 Task: Forward email with the signature Harold Hernandez with the subject Cancellation of an order from softage.8@softage.net to softage.1@softage.net and softage.2@softage.net with BCC to softage.3@softage.net with the message Could you please provide a breakdown of the project issues log?
Action: Mouse moved to (1093, 170)
Screenshot: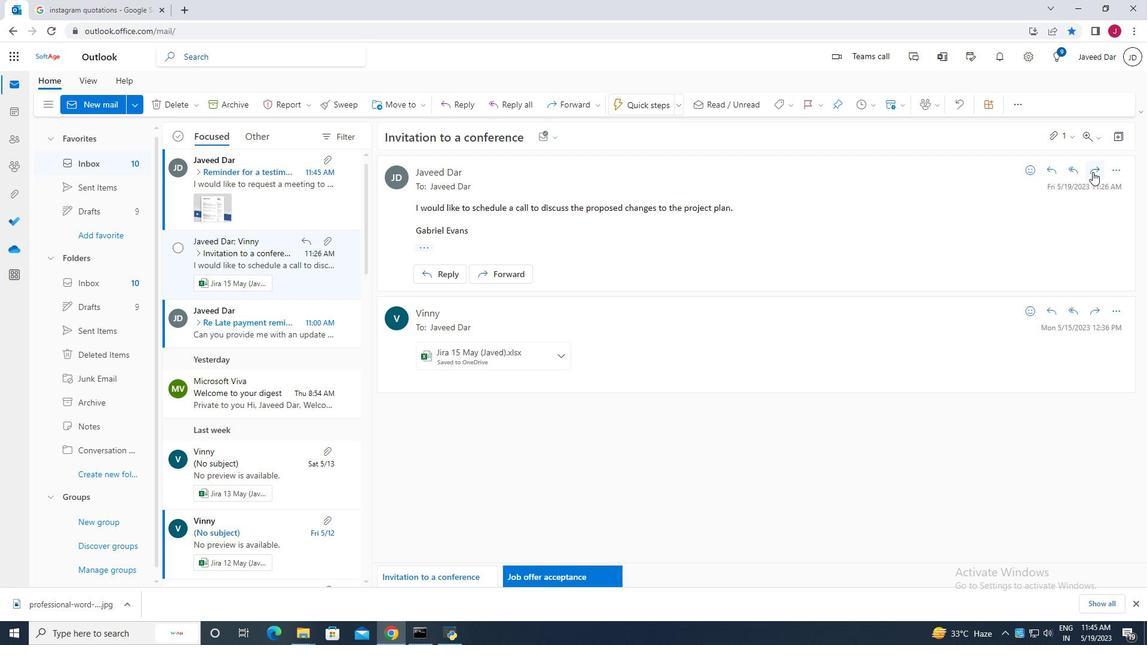 
Action: Mouse pressed left at (1093, 170)
Screenshot: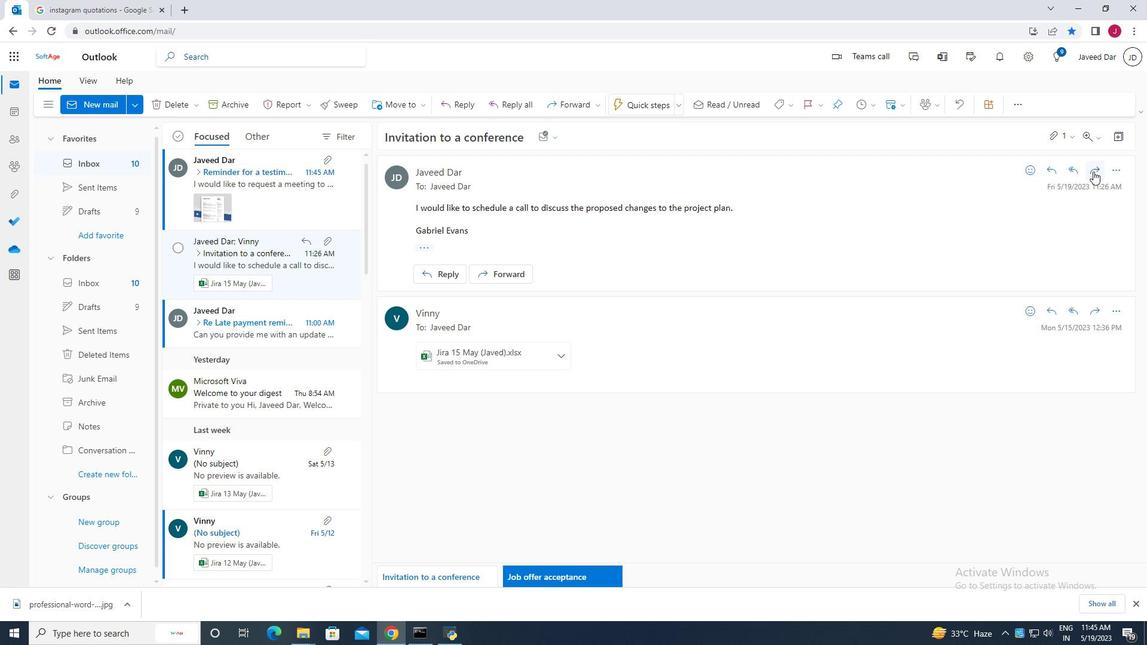
Action: Mouse moved to (1114, 142)
Screenshot: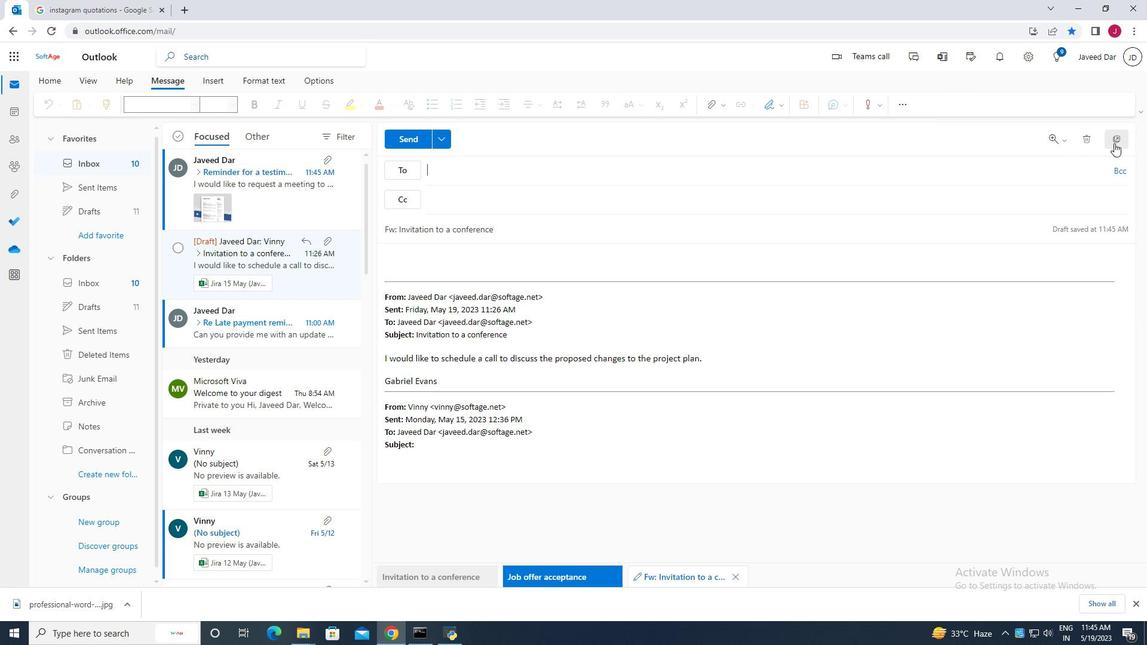 
Action: Mouse pressed left at (1114, 142)
Screenshot: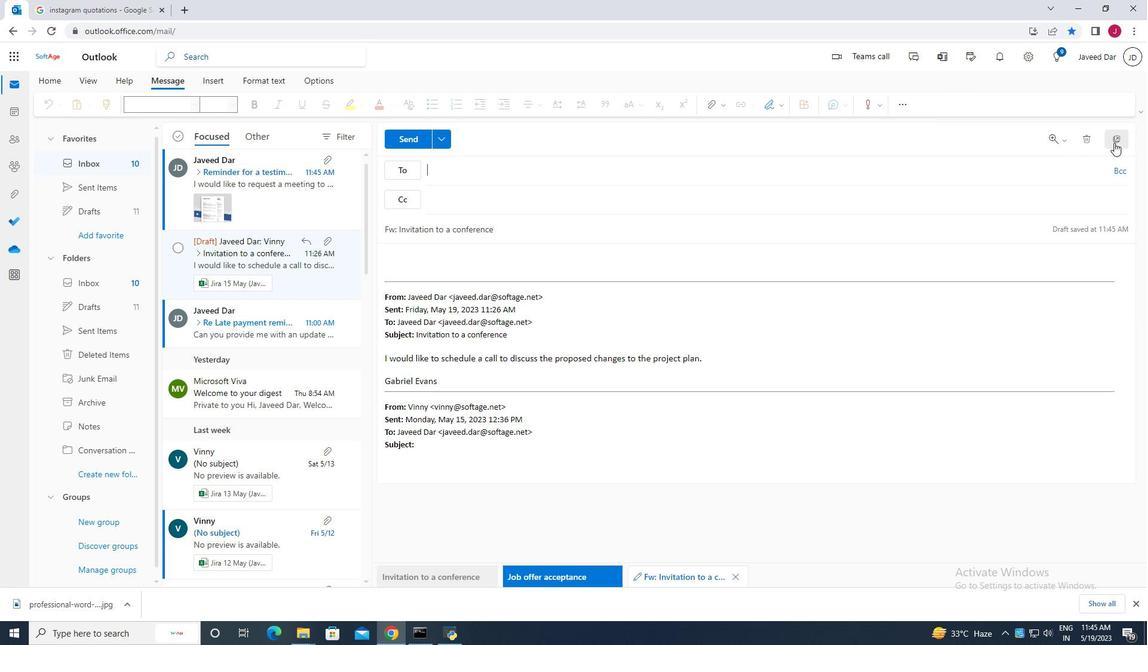 
Action: Mouse moved to (756, 71)
Screenshot: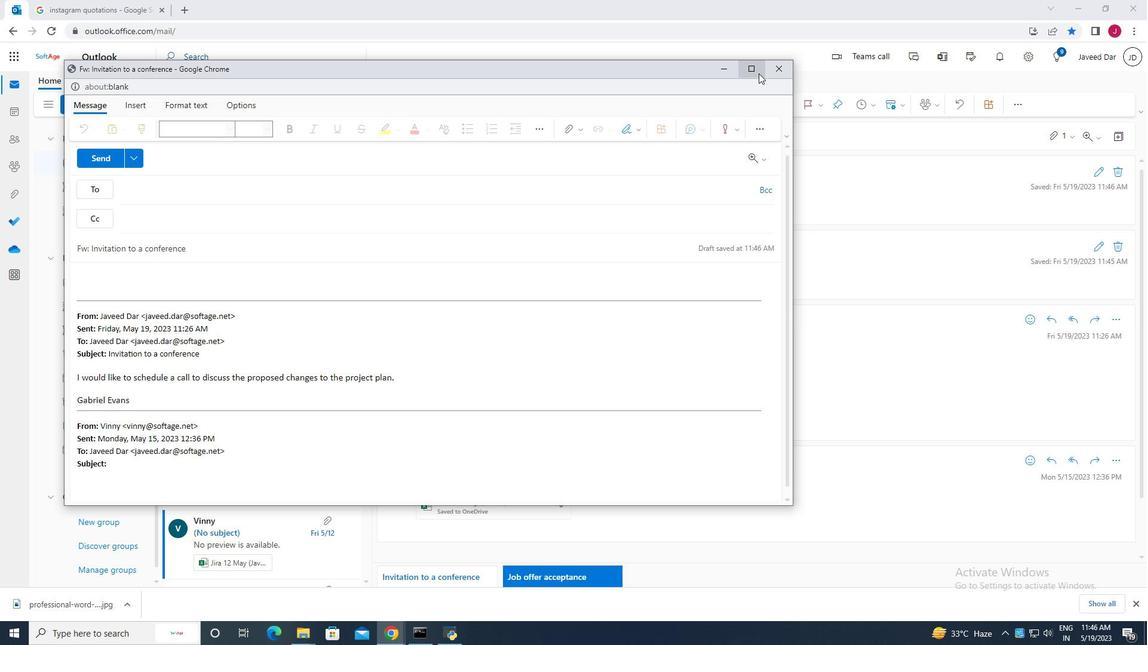 
Action: Mouse pressed left at (756, 71)
Screenshot: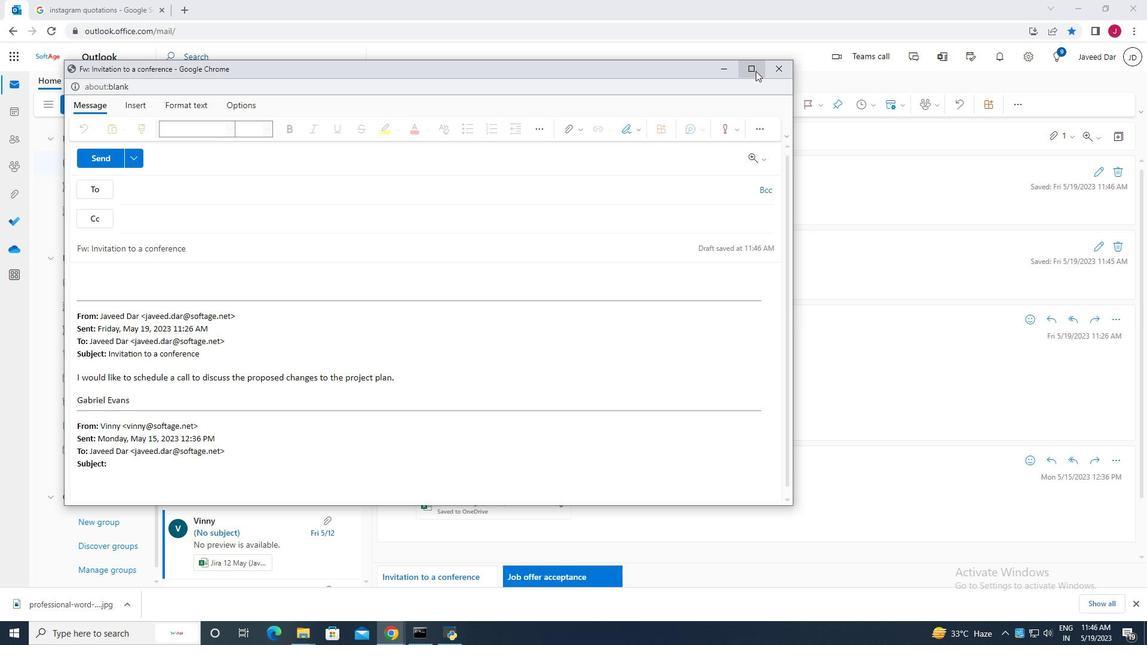 
Action: Mouse moved to (127, 185)
Screenshot: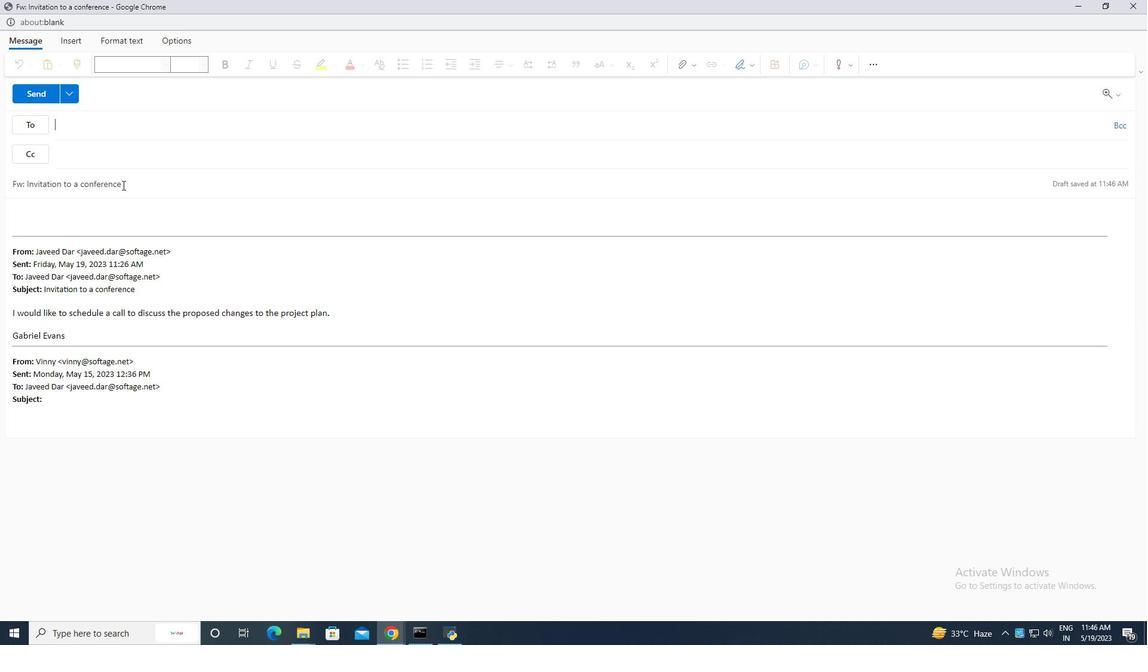 
Action: Mouse pressed left at (126, 185)
Screenshot: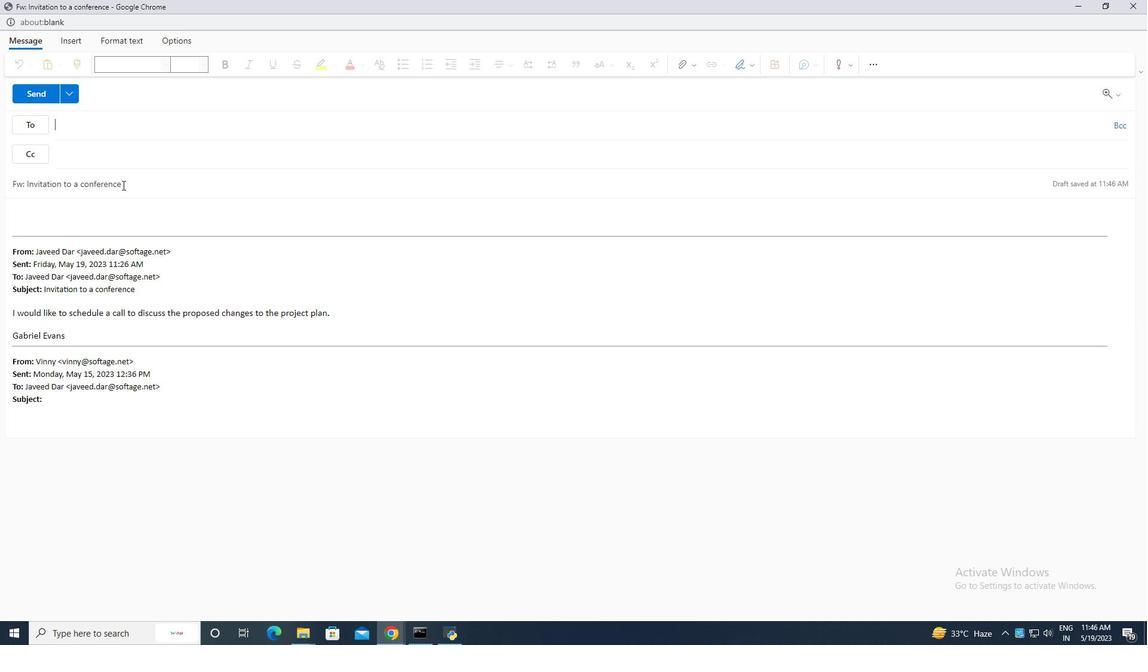 
Action: Mouse moved to (131, 187)
Screenshot: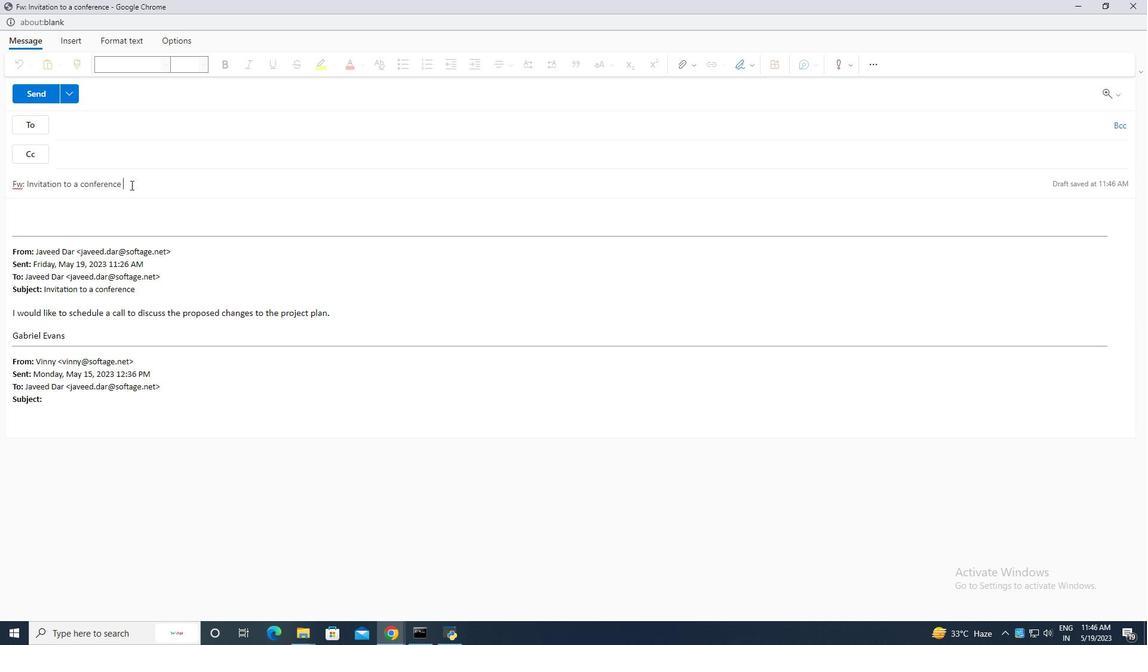
Action: Key pressed <Key.backspace><Key.backspace><Key.backspace><Key.backspace><Key.backspace><Key.backspace><Key.backspace><Key.backspace><Key.backspace><Key.backspace><Key.backspace><Key.backspace><Key.backspace><Key.backspace><Key.backspace><Key.backspace><Key.backspace><Key.backspace><Key.backspace><Key.backspace><Key.backspace><Key.backspace><Key.backspace><Key.backspace><Key.backspace><Key.backspace><Key.backspace><Key.backspace><Key.backspace><Key.backspace><Key.backspace><Key.backspace><Key.backspace><Key.backspace><Key.backspace><Key.backspace><Key.backspace><Key.backspace><Key.caps_lock>C<Key.caps_lock>ancellation<Key.space>of<Key.space>an<Key.space>order<Key.space>from<Key.space><Key.backspace><Key.backspace><Key.backspace><Key.backspace><Key.backspace><Key.backspace>.
Screenshot: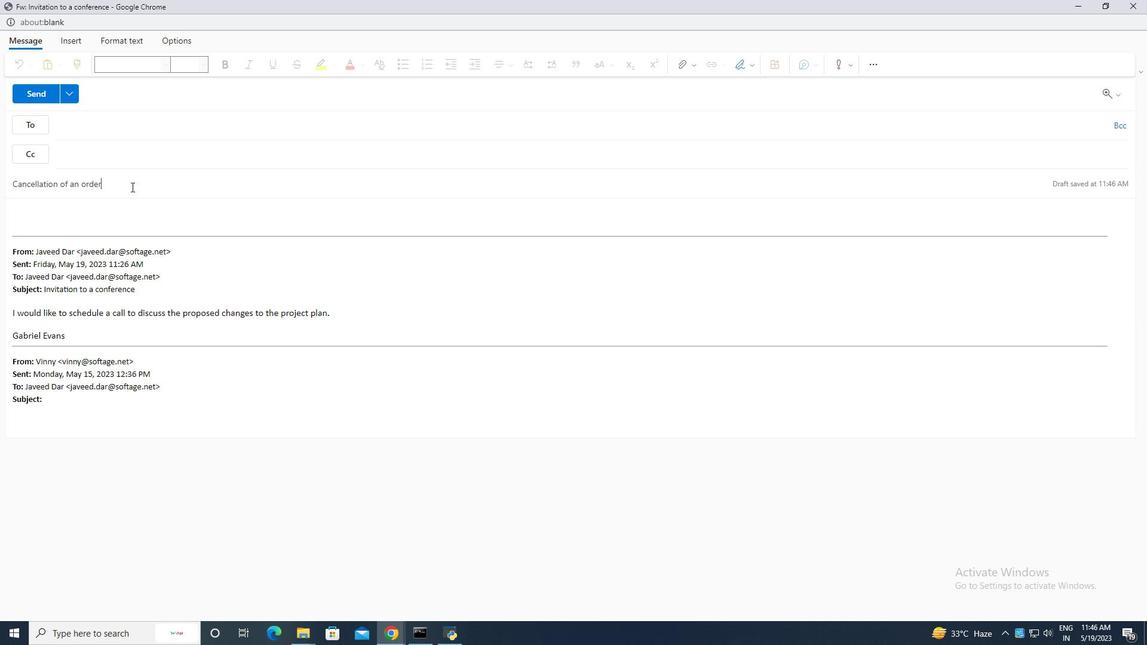 
Action: Mouse moved to (113, 126)
Screenshot: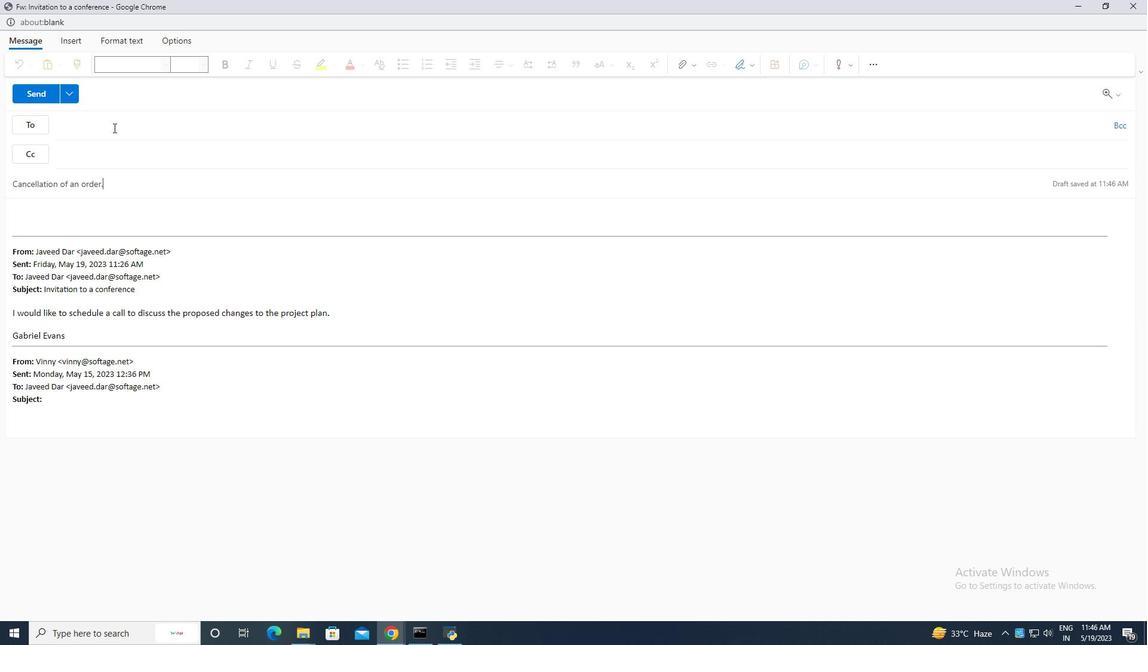 
Action: Mouse pressed left at (113, 126)
Screenshot: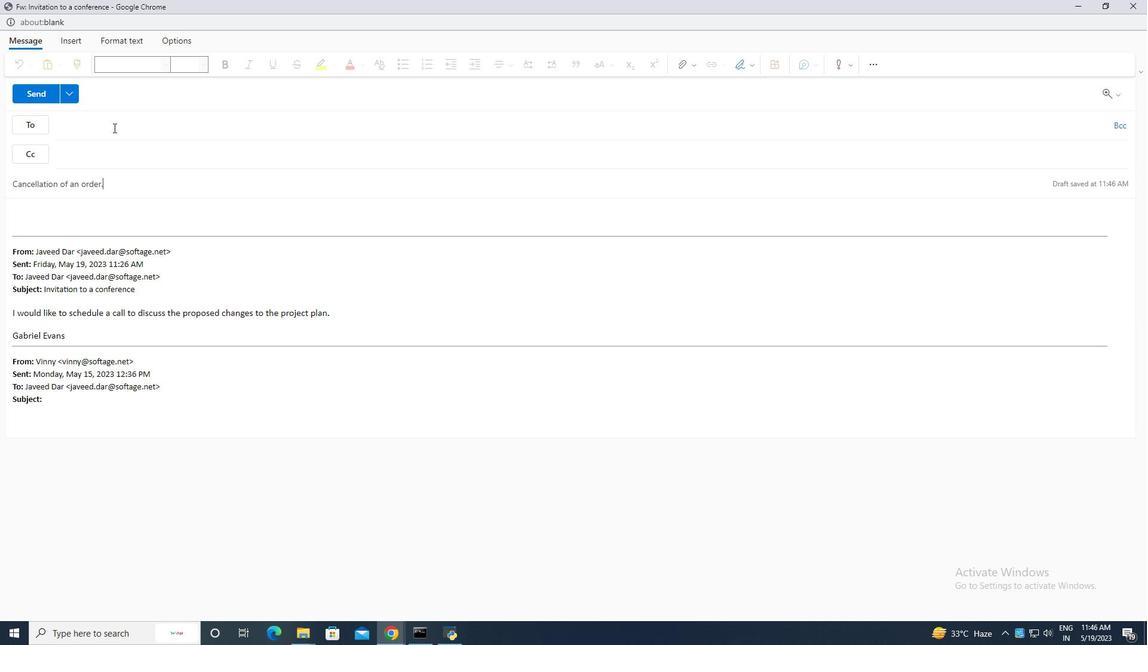 
Action: Mouse moved to (113, 125)
Screenshot: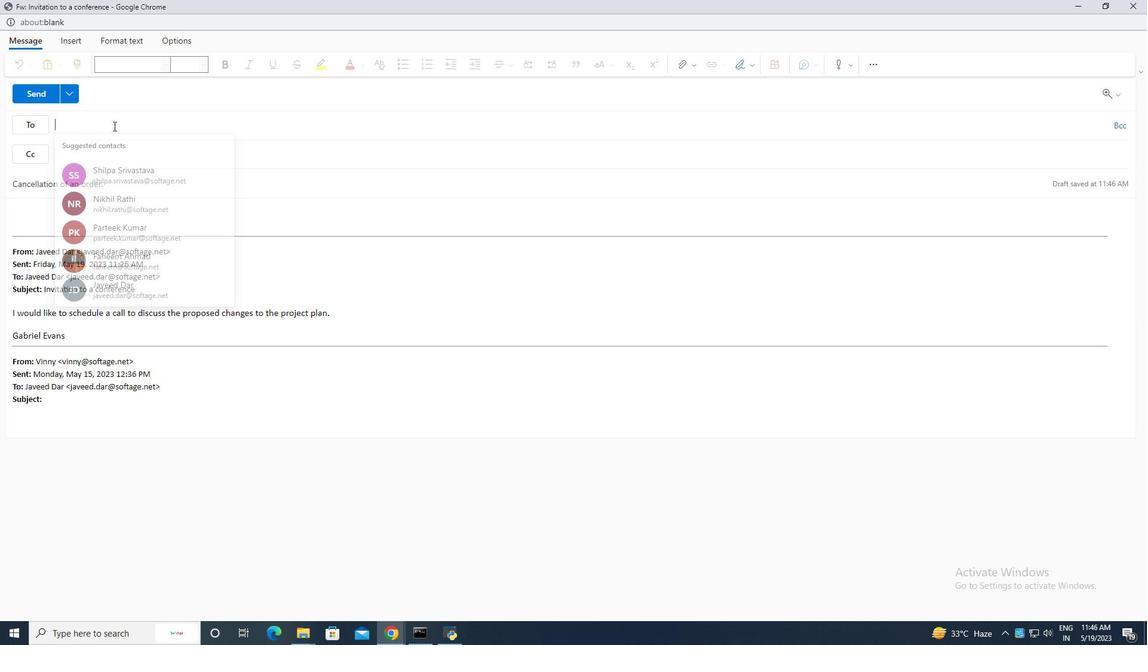 
Action: Key pressed softage.1
Screenshot: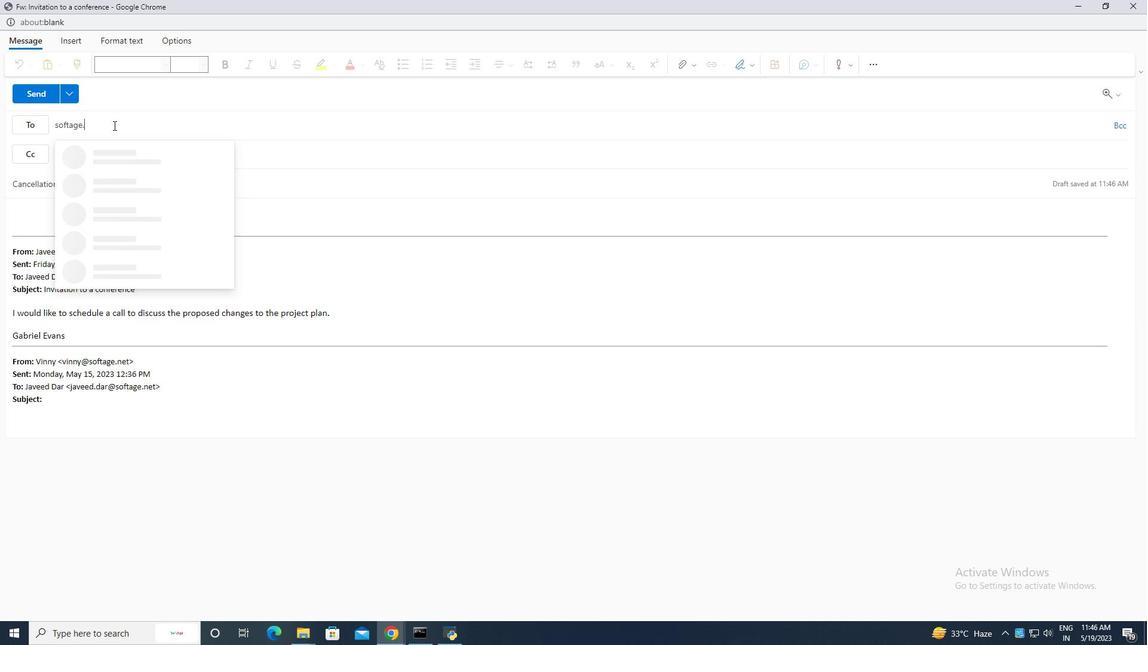 
Action: Mouse moved to (140, 211)
Screenshot: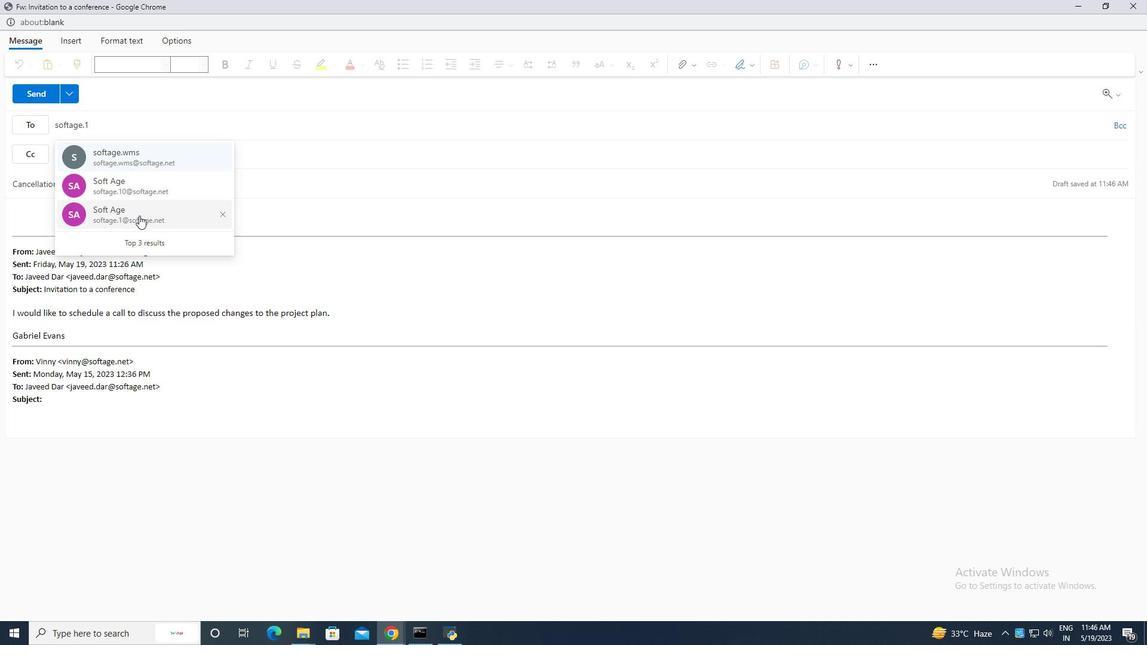 
Action: Mouse pressed left at (140, 211)
Screenshot: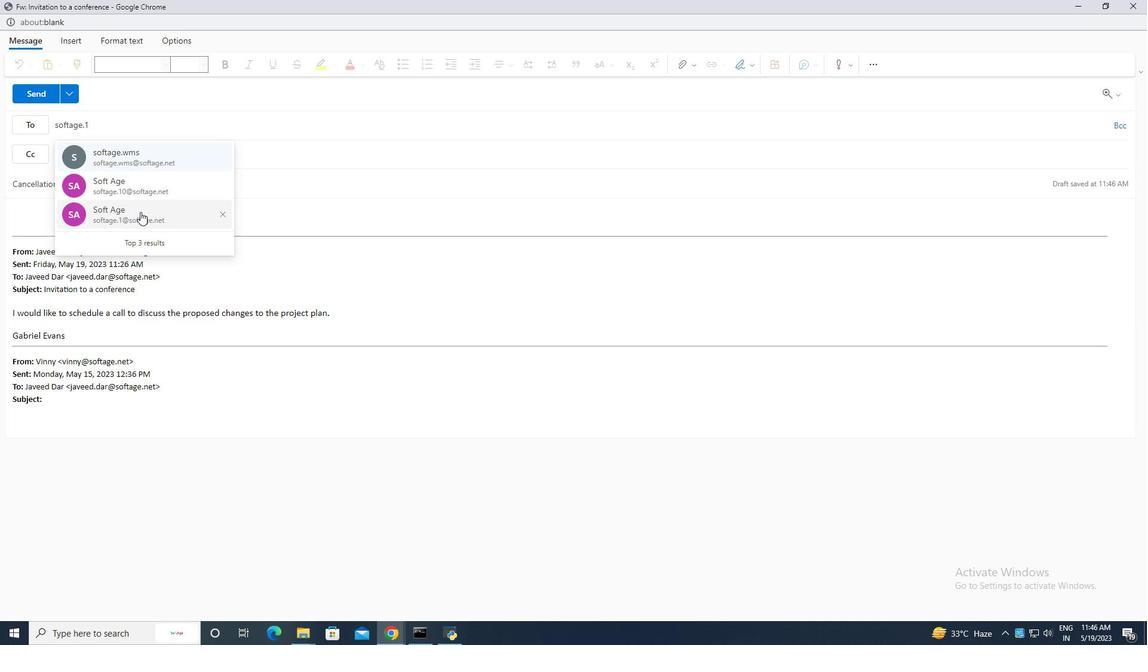 
Action: Mouse moved to (150, 126)
Screenshot: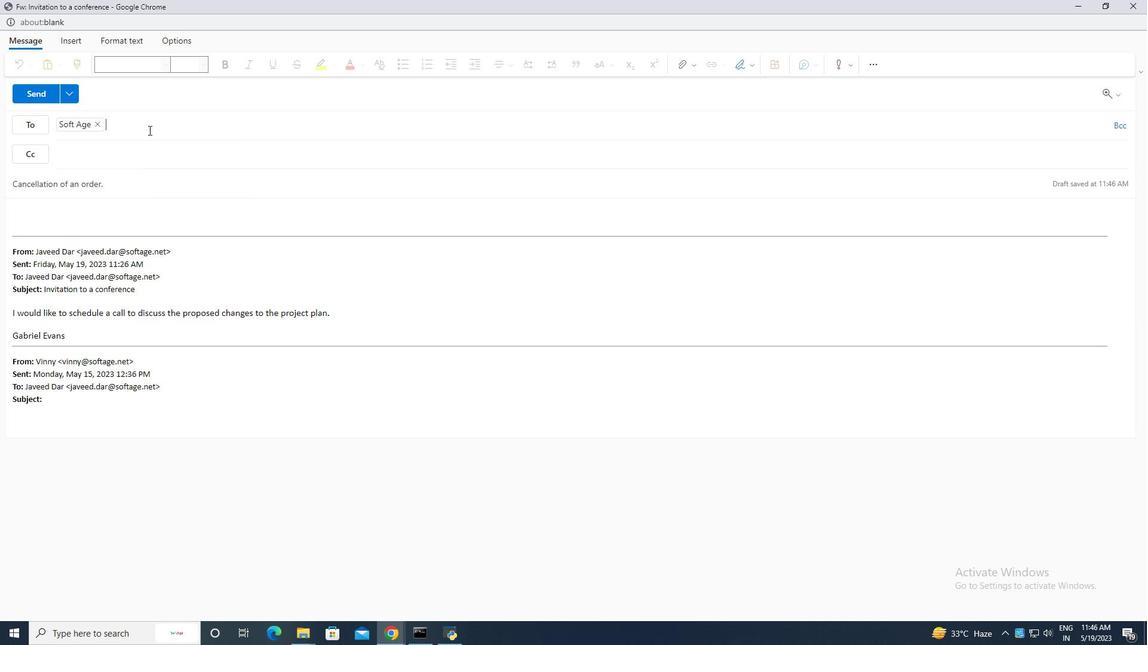 
Action: Key pressed sofatge.2
Screenshot: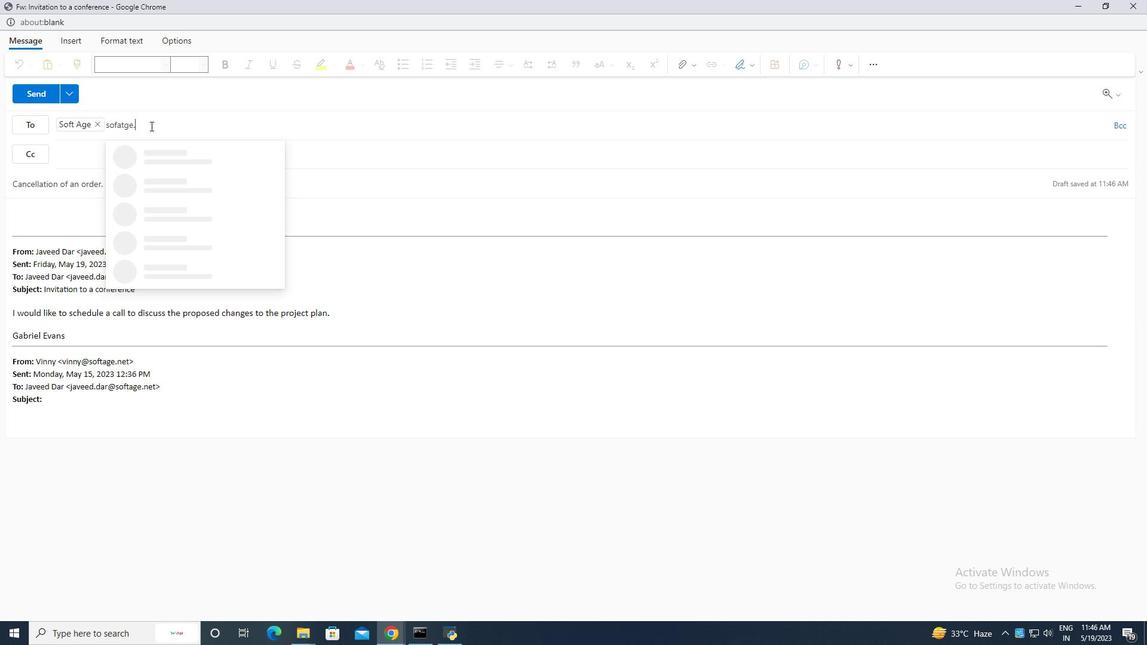 
Action: Mouse moved to (184, 127)
Screenshot: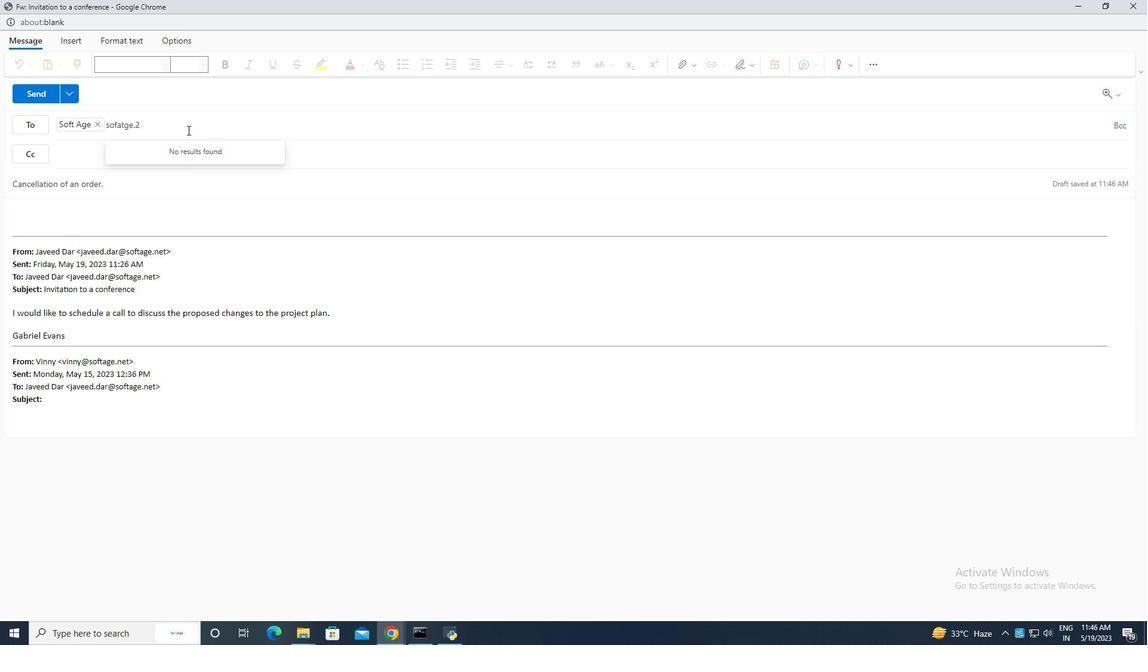 
Action: Mouse pressed left at (184, 127)
Screenshot: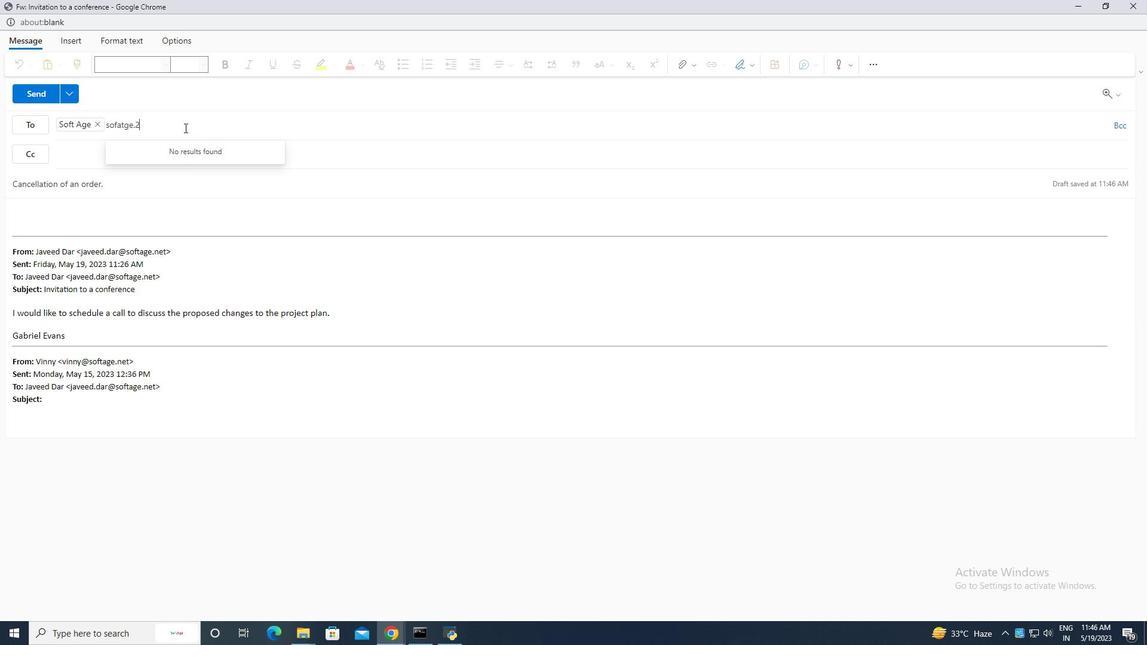 
Action: Key pressed <Key.backspace><Key.backspace><Key.backspace><Key.backspace><Key.backspace><Key.backspace>tage.2
Screenshot: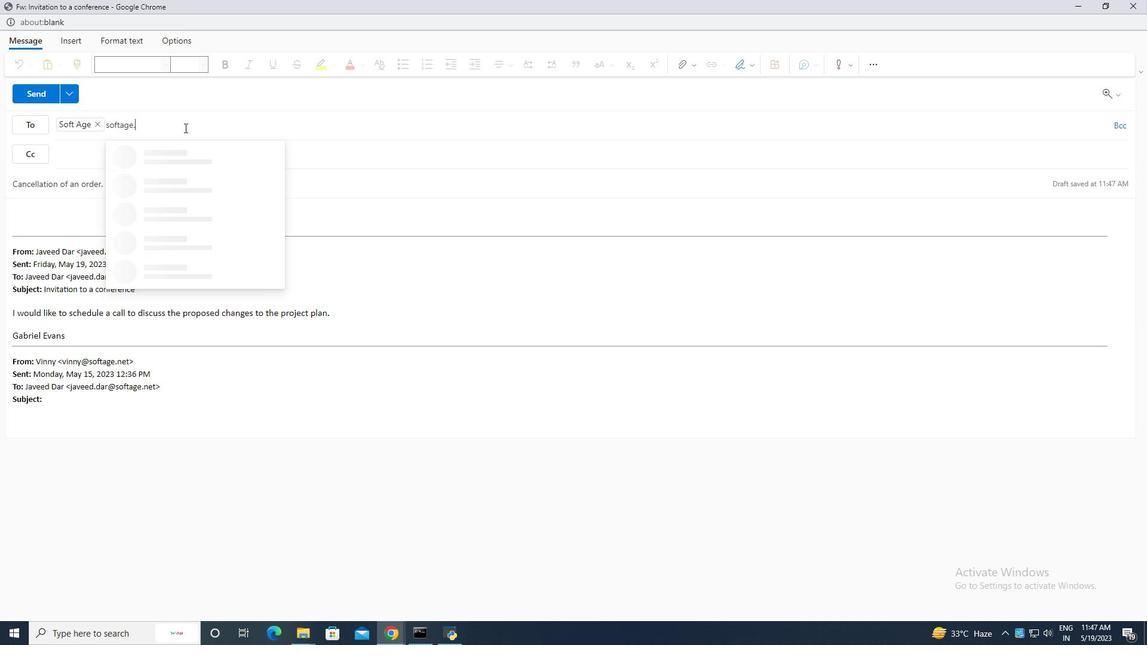 
Action: Mouse moved to (196, 181)
Screenshot: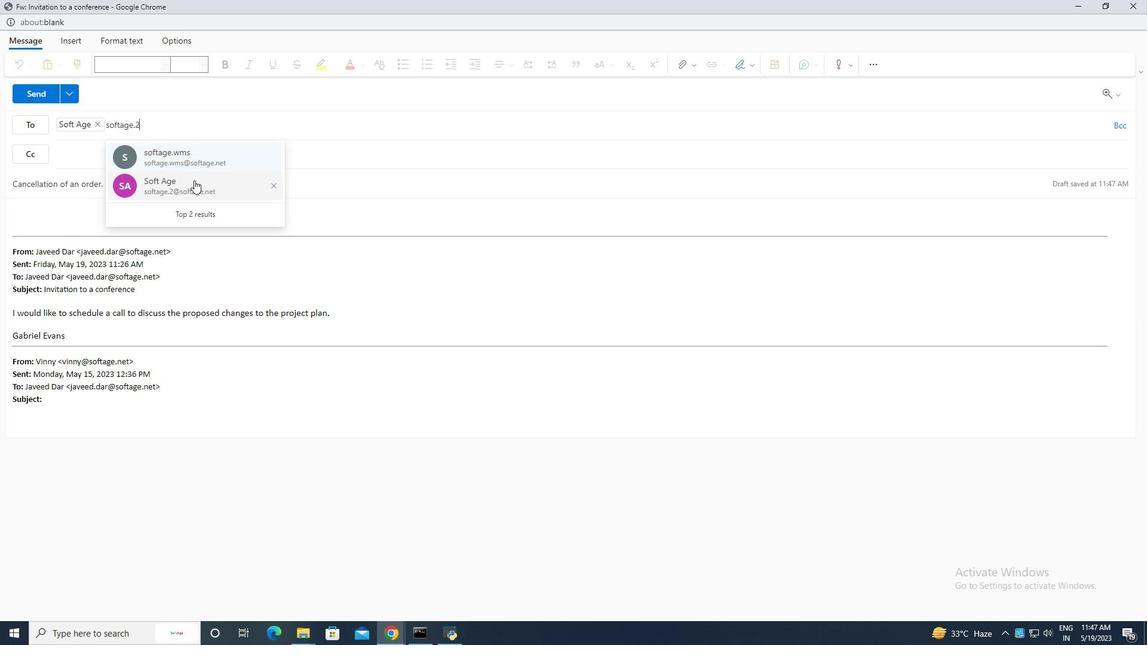 
Action: Mouse pressed left at (196, 181)
Screenshot: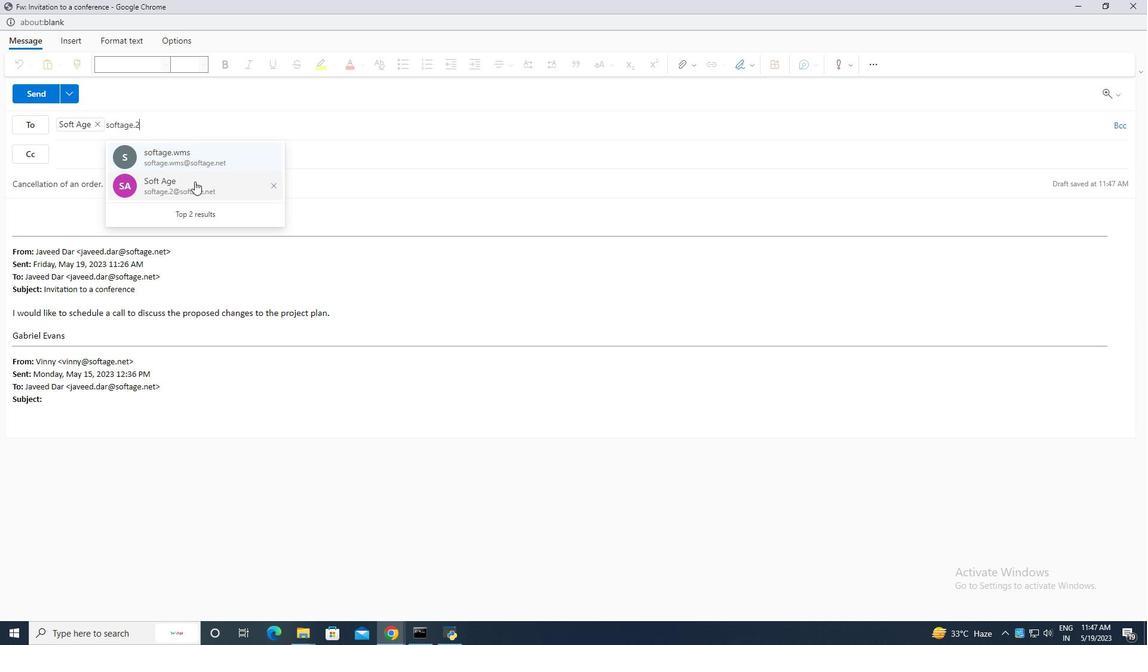 
Action: Mouse moved to (1126, 121)
Screenshot: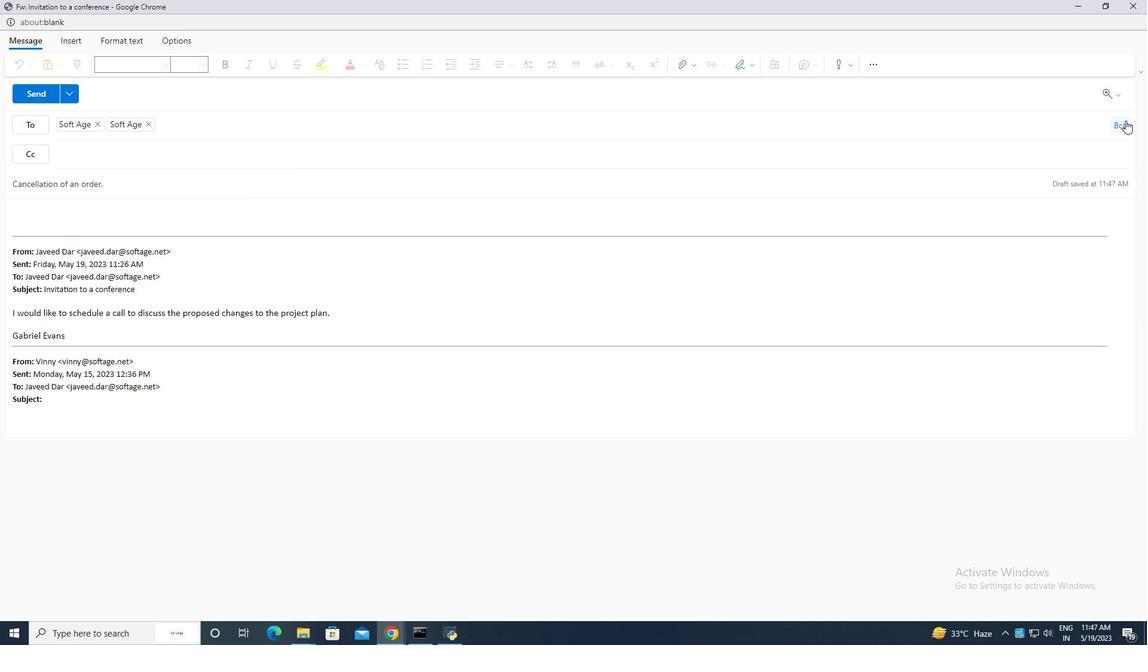 
Action: Mouse pressed left at (1126, 121)
Screenshot: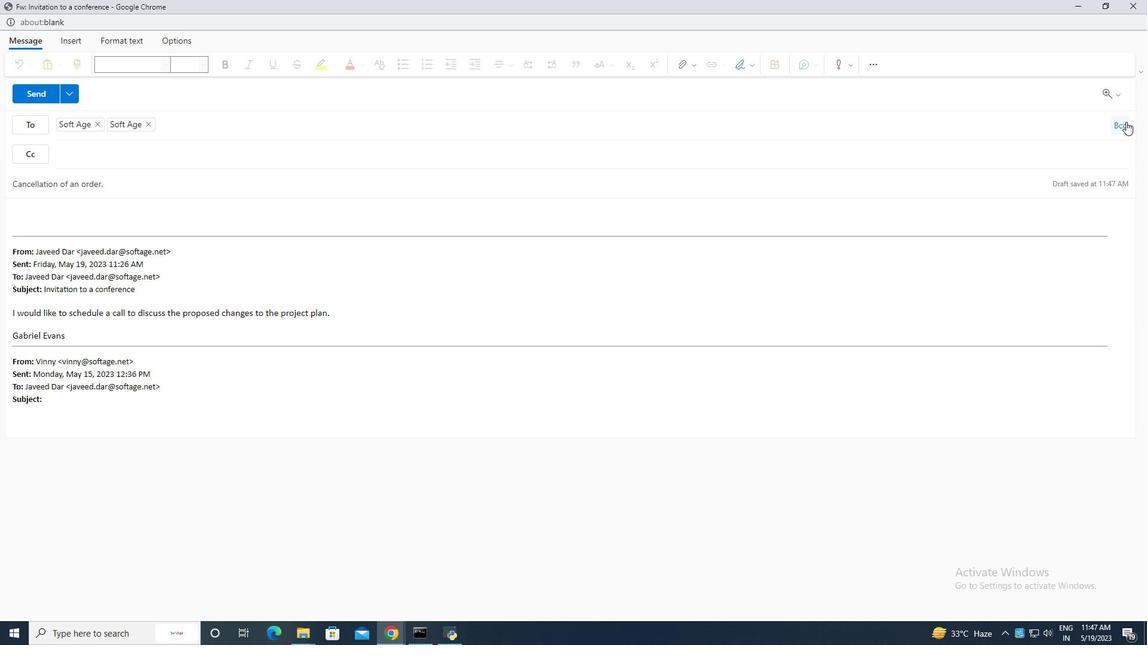 
Action: Mouse moved to (138, 181)
Screenshot: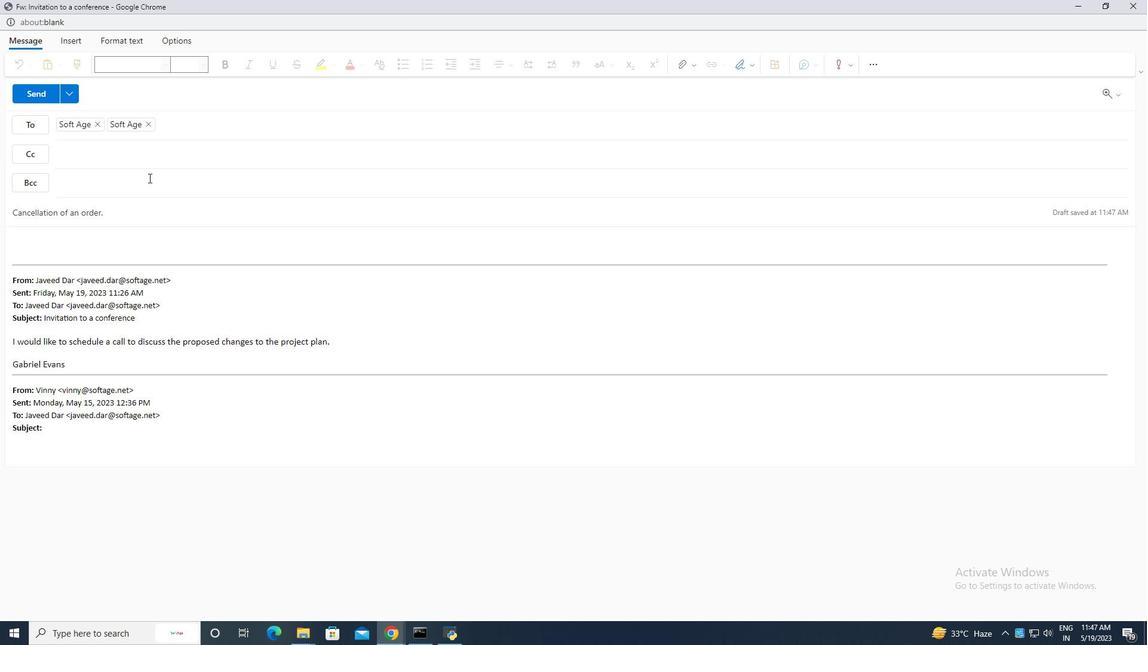 
Action: Key pressed softage.3
Screenshot: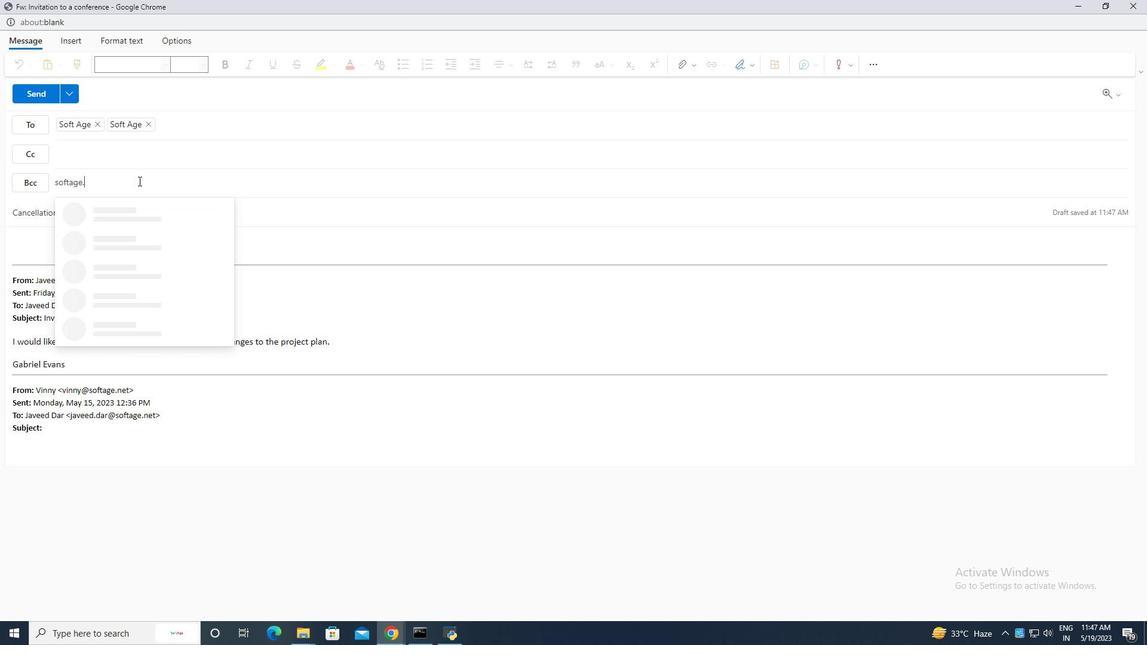 
Action: Mouse moved to (130, 247)
Screenshot: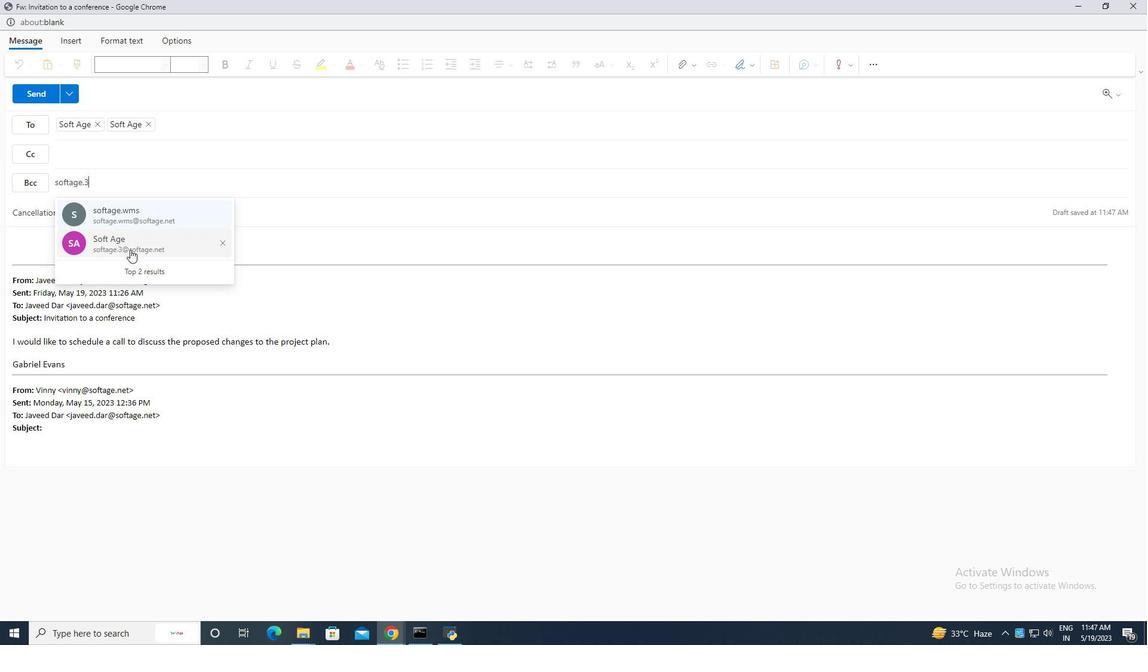 
Action: Mouse pressed left at (130, 247)
Screenshot: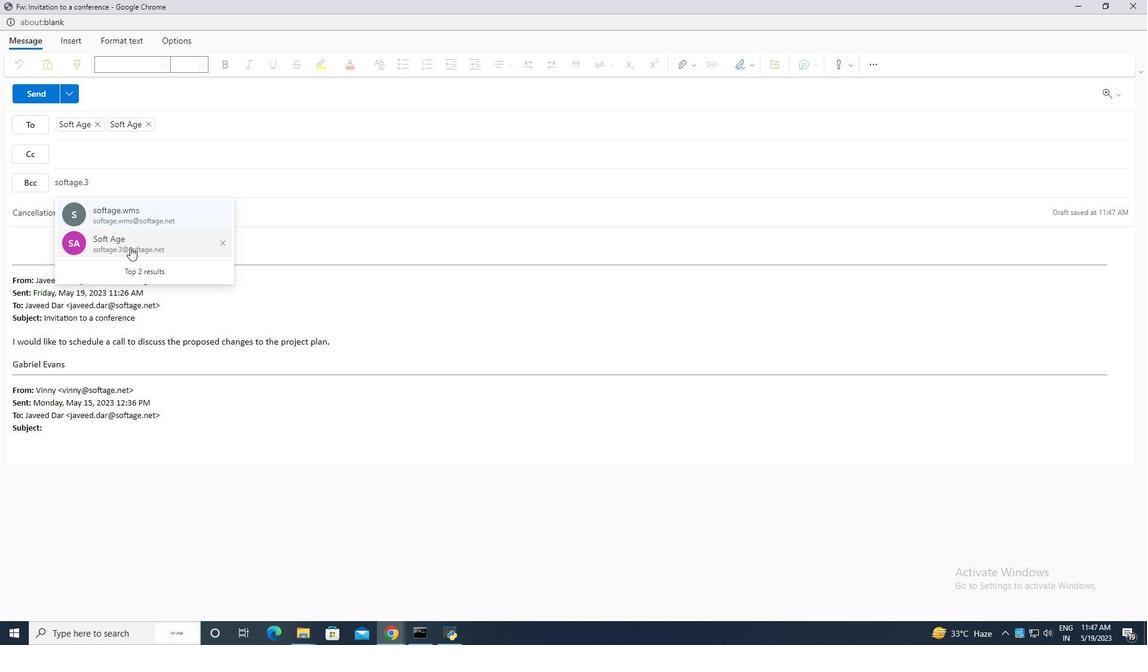 
Action: Mouse moved to (91, 247)
Screenshot: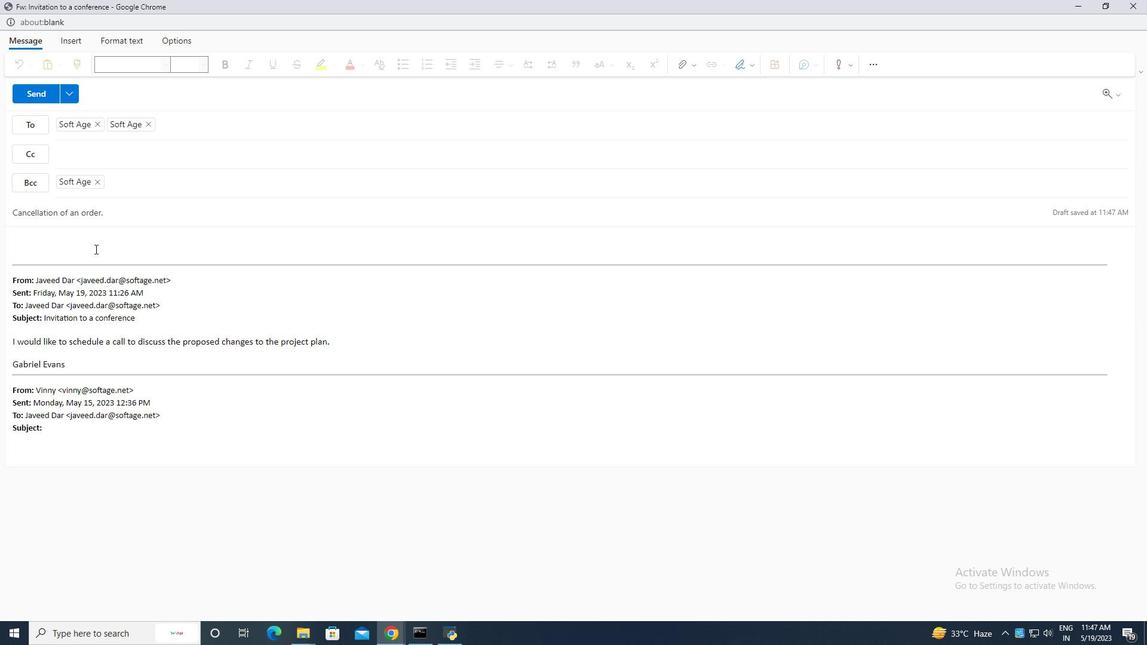 
Action: Mouse pressed left at (91, 247)
Screenshot: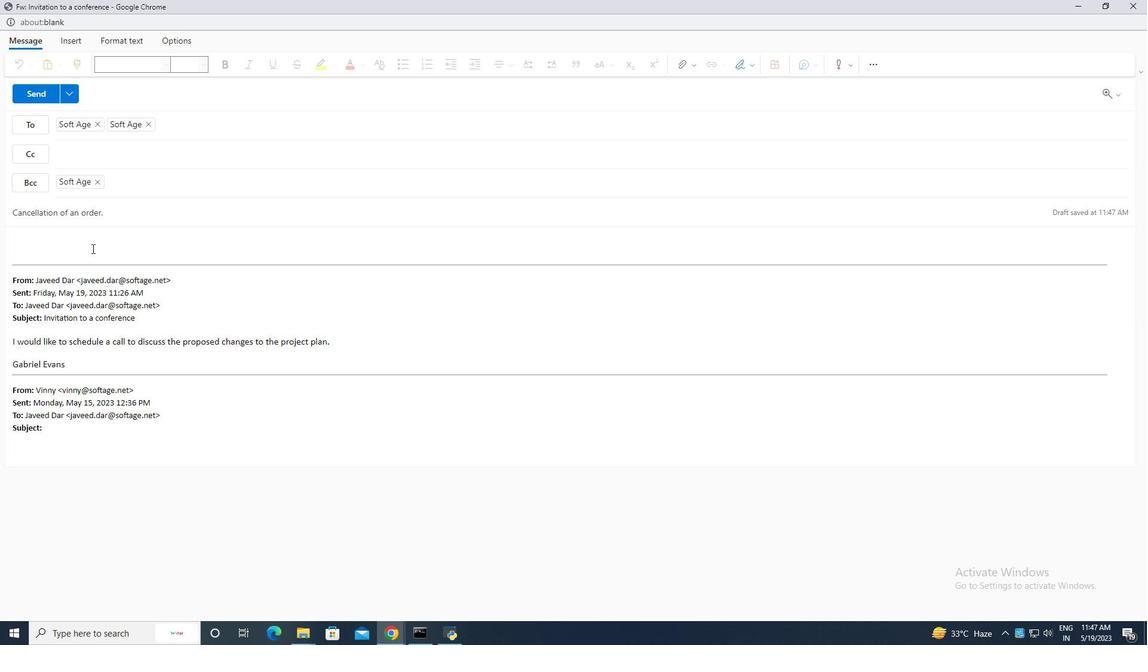 
Action: Key pressed <Key.caps_lock>C<Key.caps_lock>ould<Key.space>you<Key.space>please<Key.space>provide<Key.space>a<Key.space>breakdown<Key.space>of<Key.space>thr<Key.backspace>e<Key.space>project<Key.space>issue<Key.space>log.
Screenshot: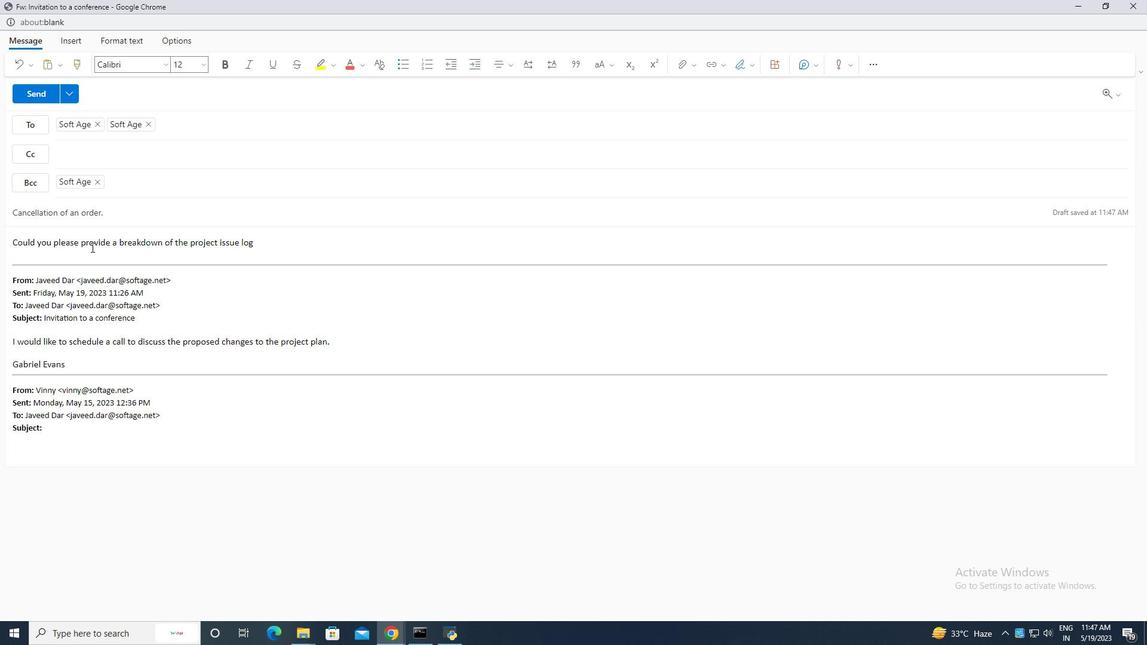 
Action: Mouse moved to (751, 65)
Screenshot: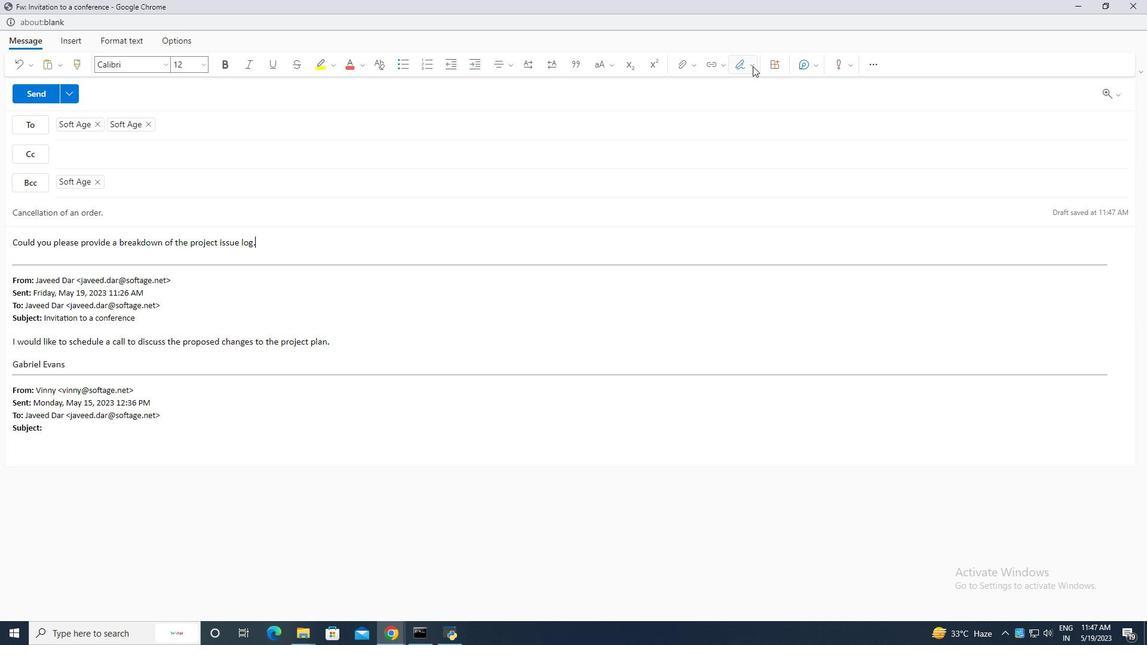 
Action: Mouse pressed left at (751, 65)
Screenshot: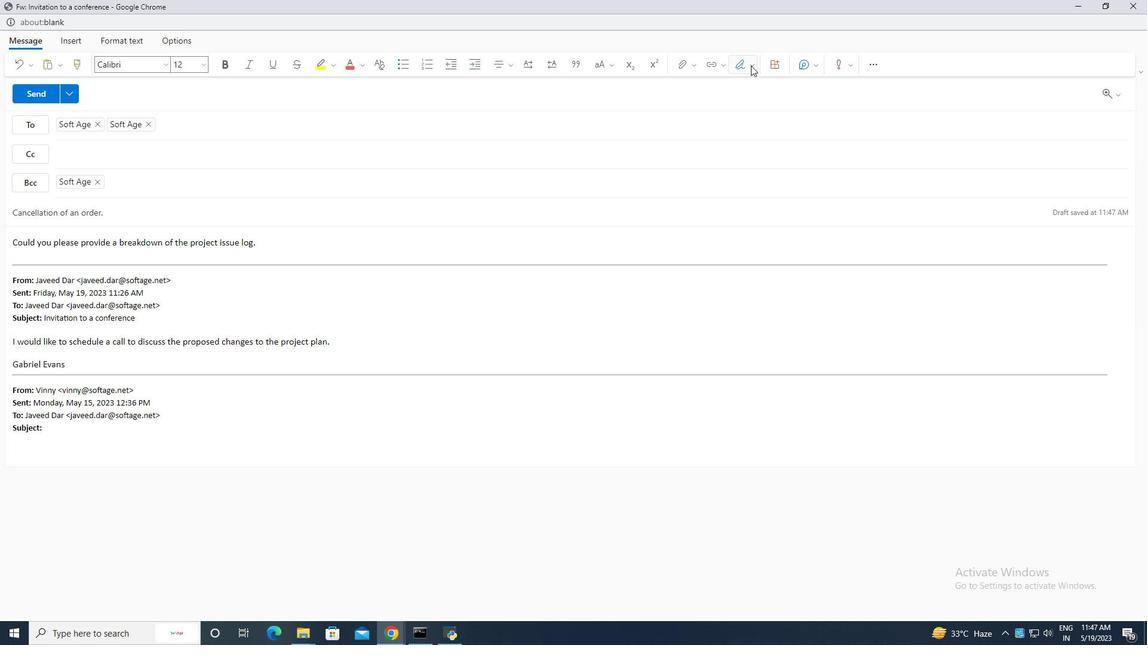 
Action: Mouse moved to (700, 288)
Screenshot: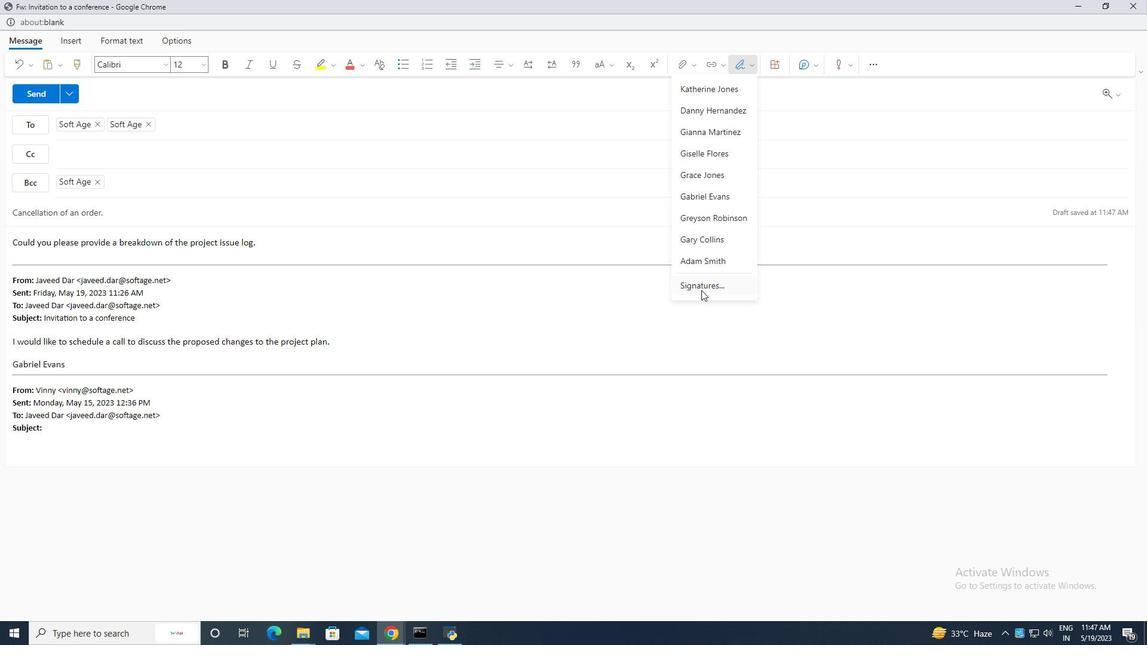 
Action: Mouse pressed left at (700, 288)
Screenshot: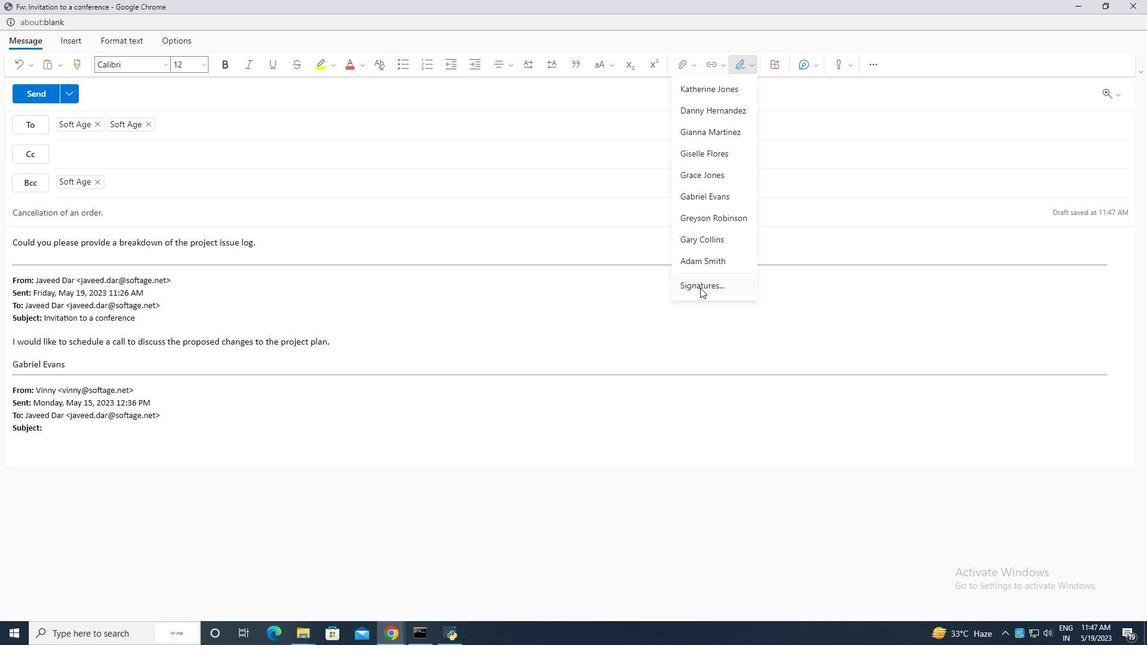 
Action: Mouse moved to (497, 168)
Screenshot: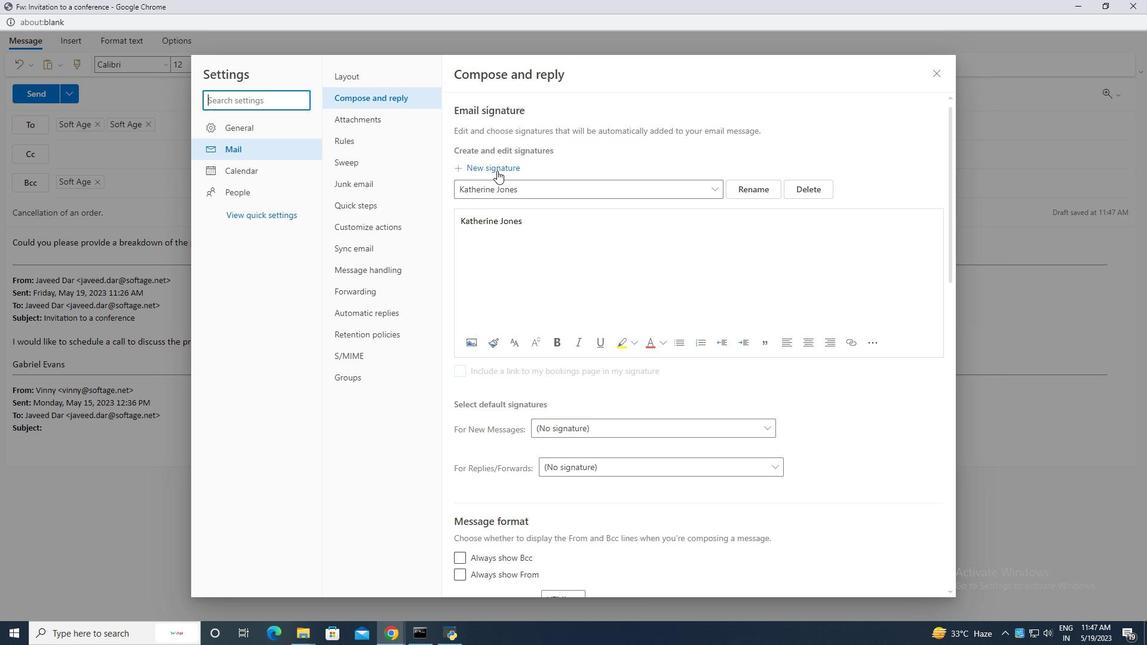
Action: Mouse pressed left at (497, 168)
Screenshot: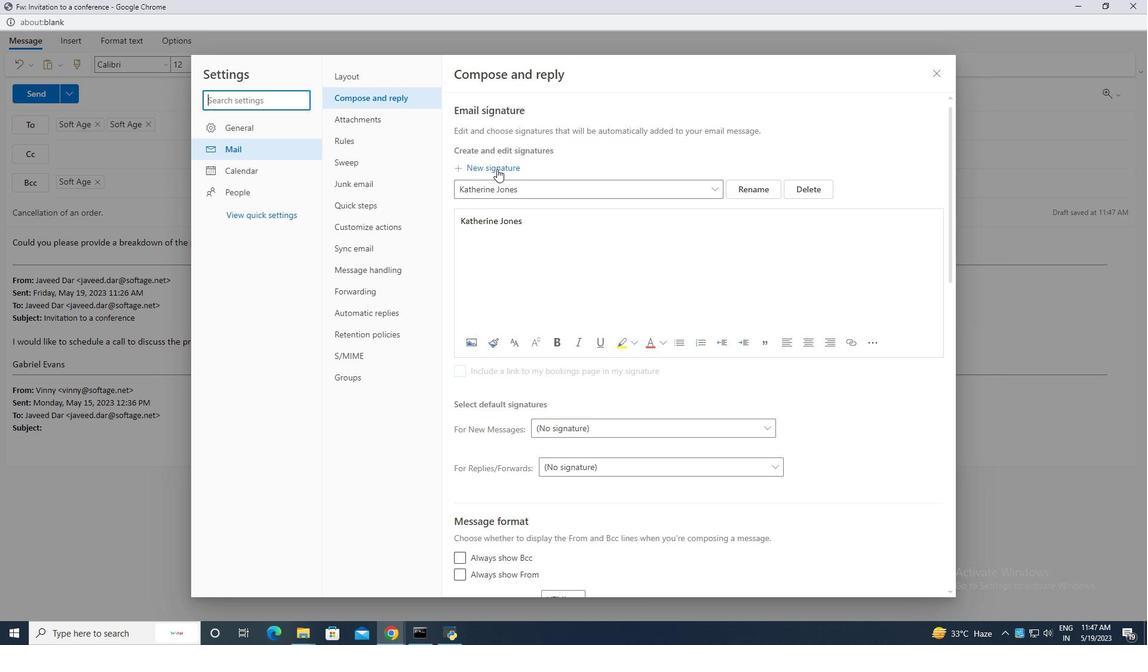 
Action: Mouse moved to (499, 190)
Screenshot: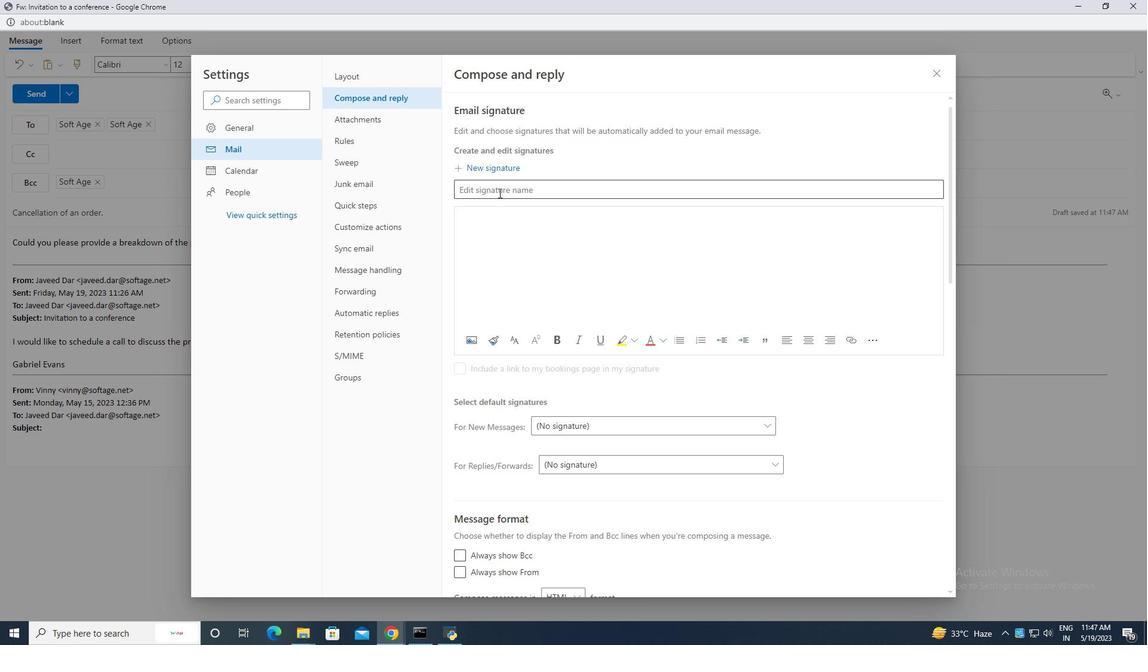 
Action: Mouse pressed left at (499, 190)
Screenshot: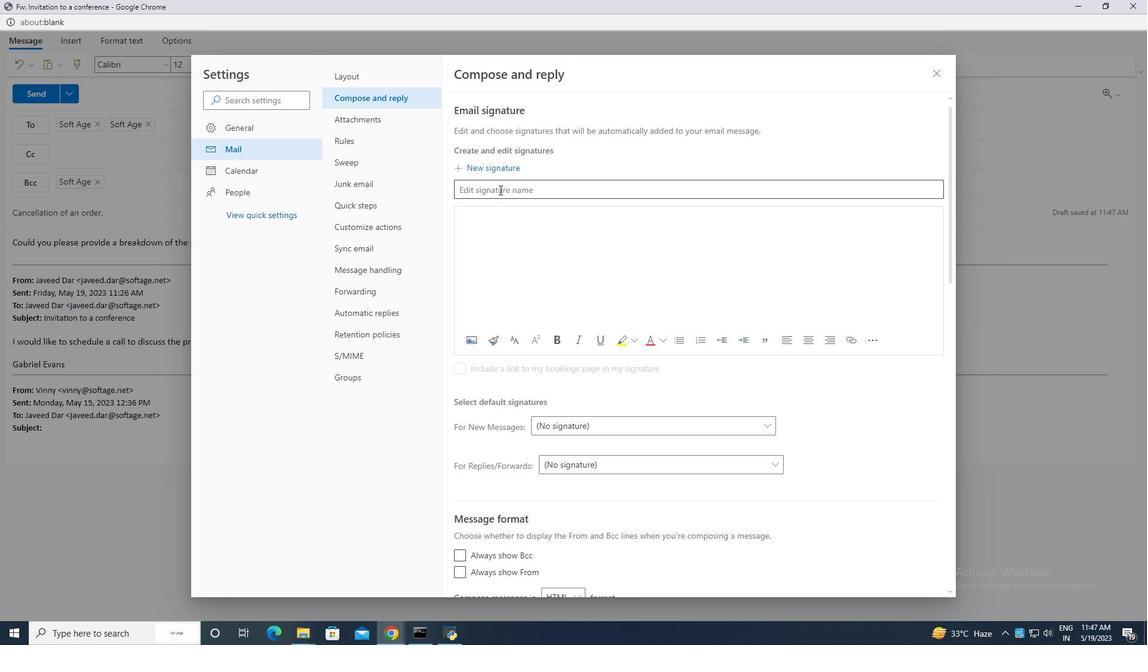 
Action: Key pressed <Key.caps_lock>H<Key.caps_lock>arold<Key.space><Key.caps_lock>H<Key.caps_lock>ernandez
Screenshot: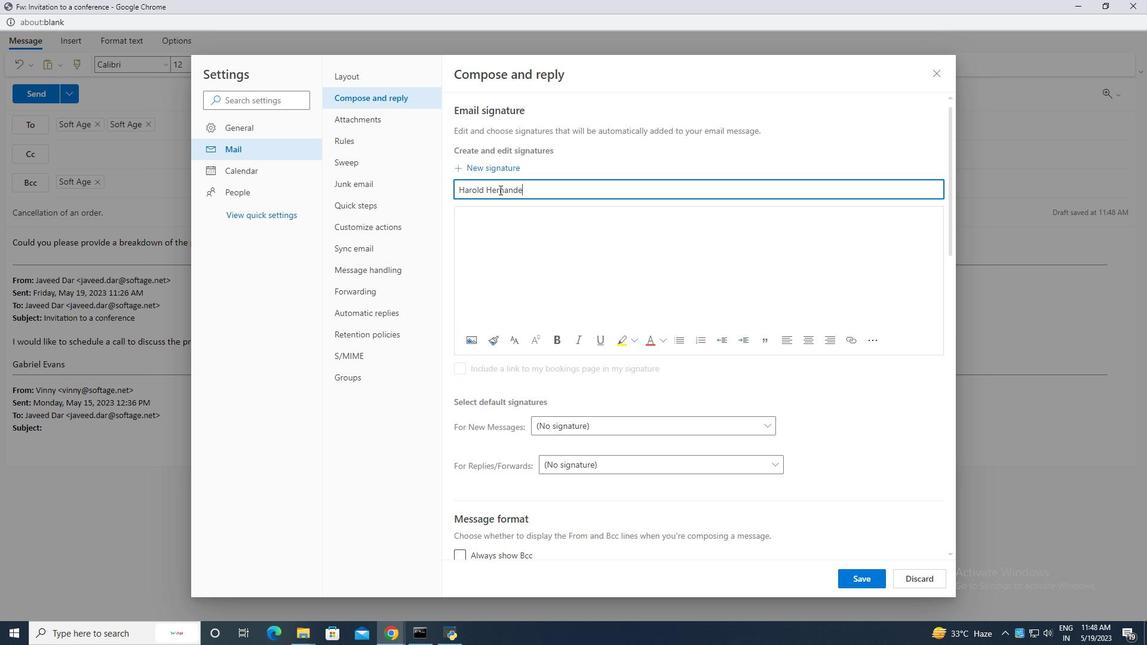 
Action: Mouse moved to (457, 191)
Screenshot: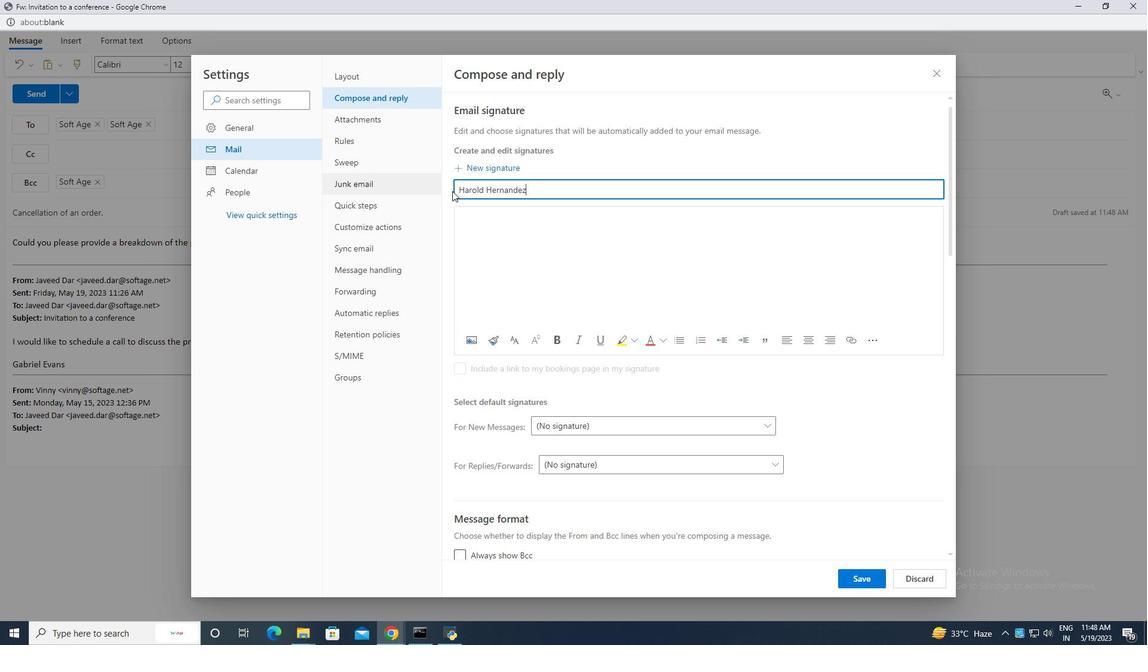 
Action: Mouse pressed left at (457, 191)
Screenshot: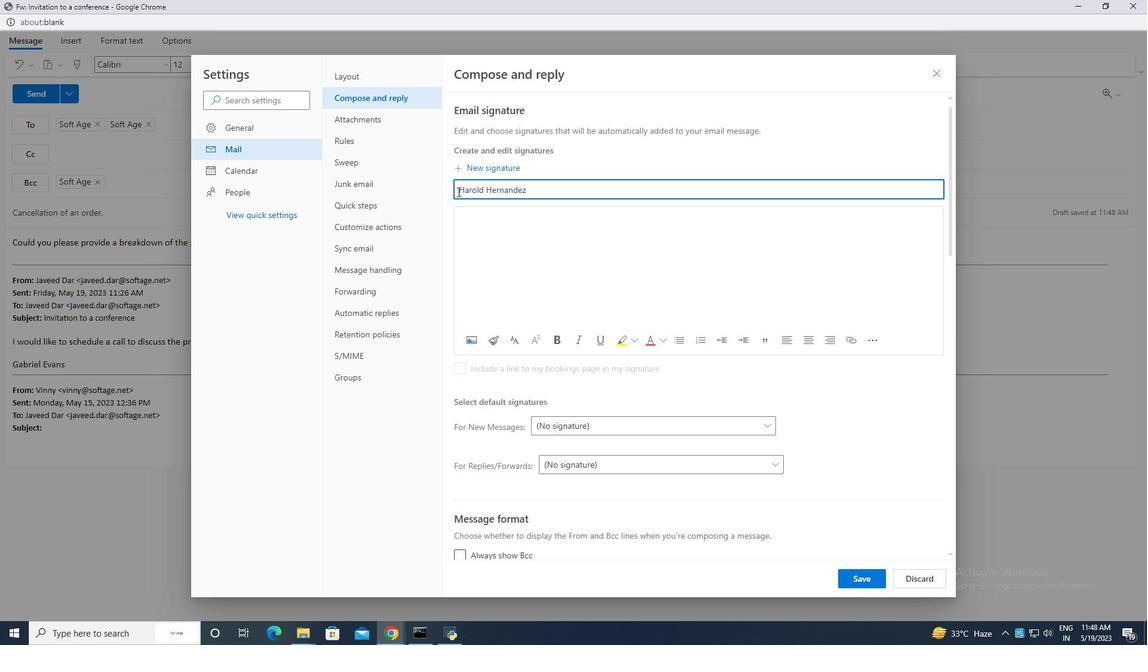 
Action: Mouse moved to (520, 185)
Screenshot: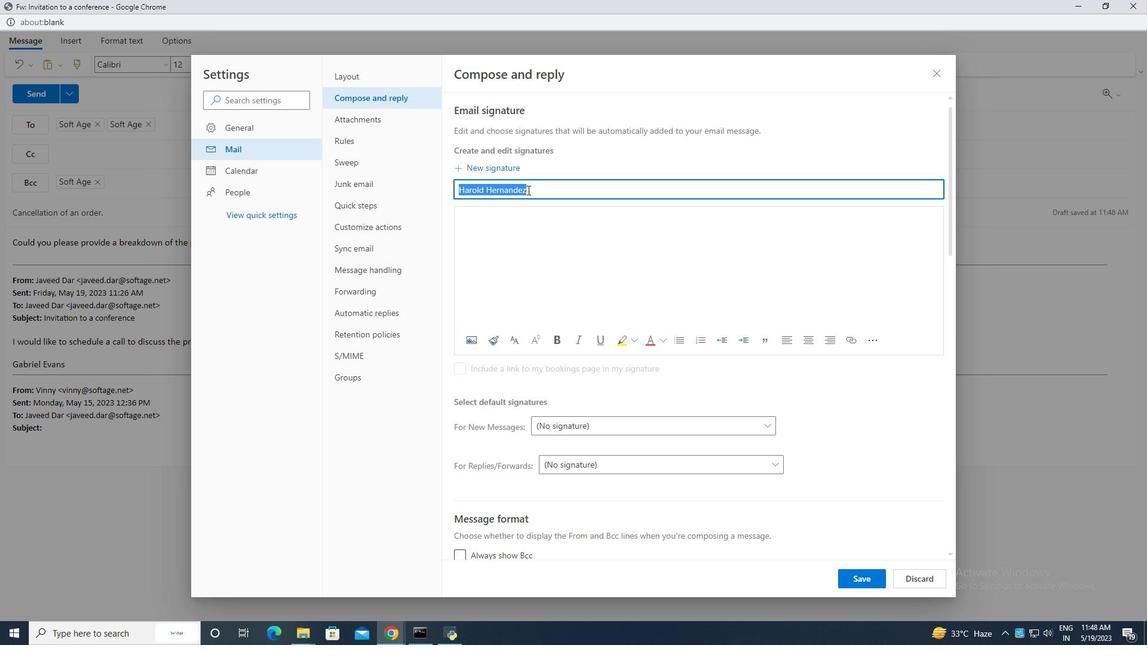 
Action: Key pressed ctrl+C
Screenshot: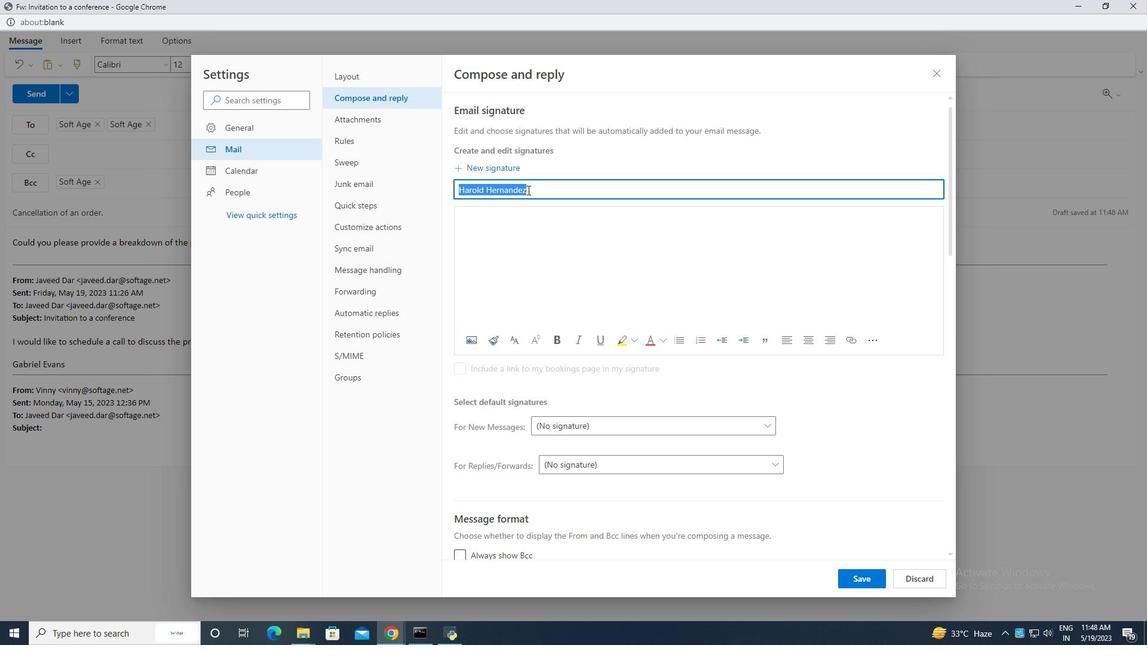 
Action: Mouse moved to (498, 219)
Screenshot: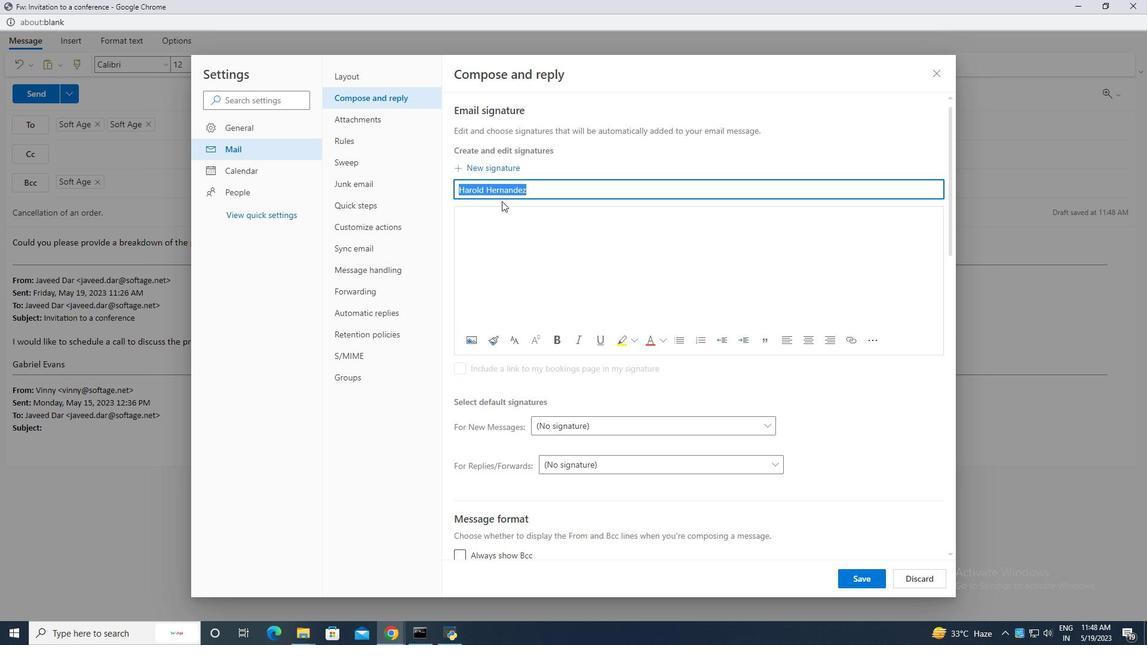 
Action: Mouse pressed left at (498, 219)
Screenshot: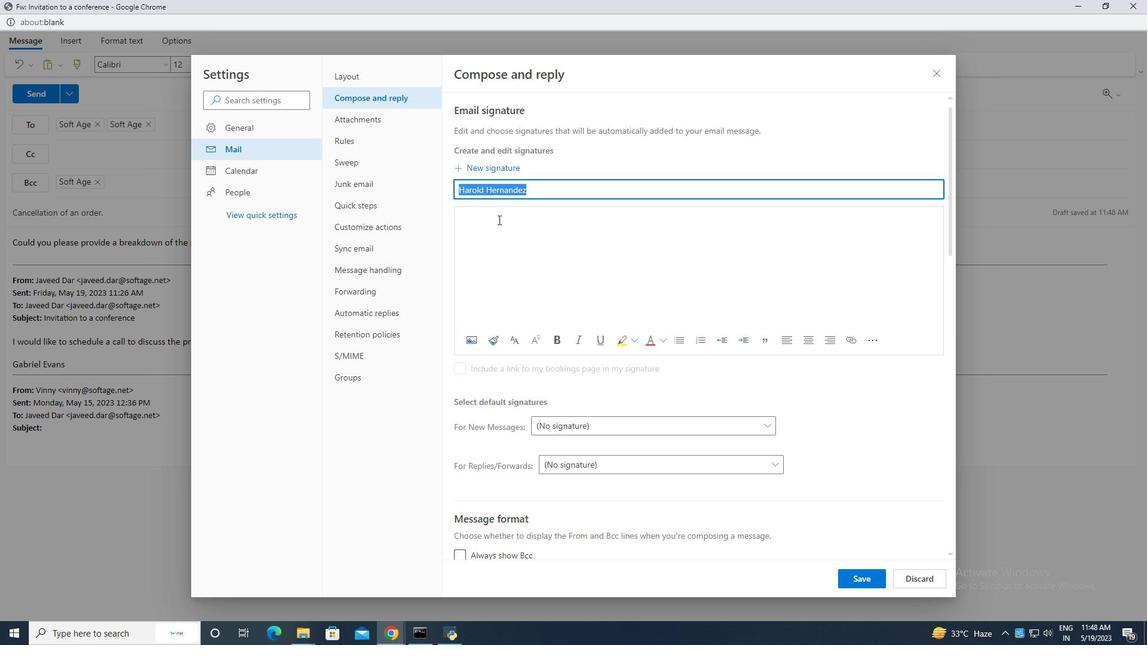 
Action: Mouse moved to (497, 216)
Screenshot: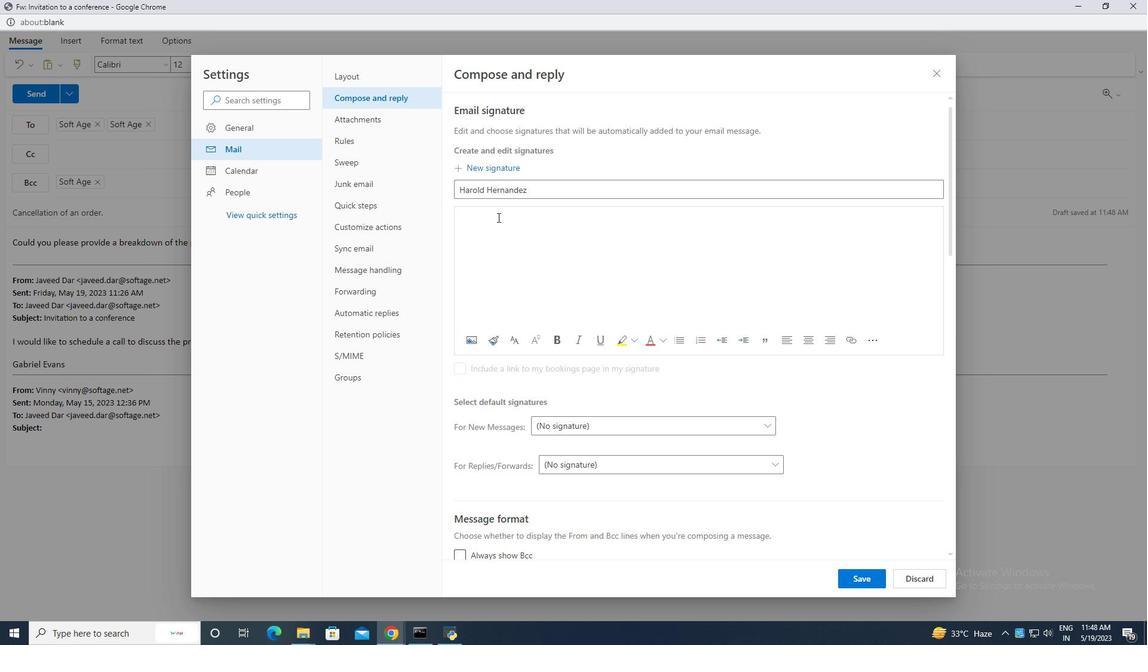 
Action: Key pressed ctrl+V
Screenshot: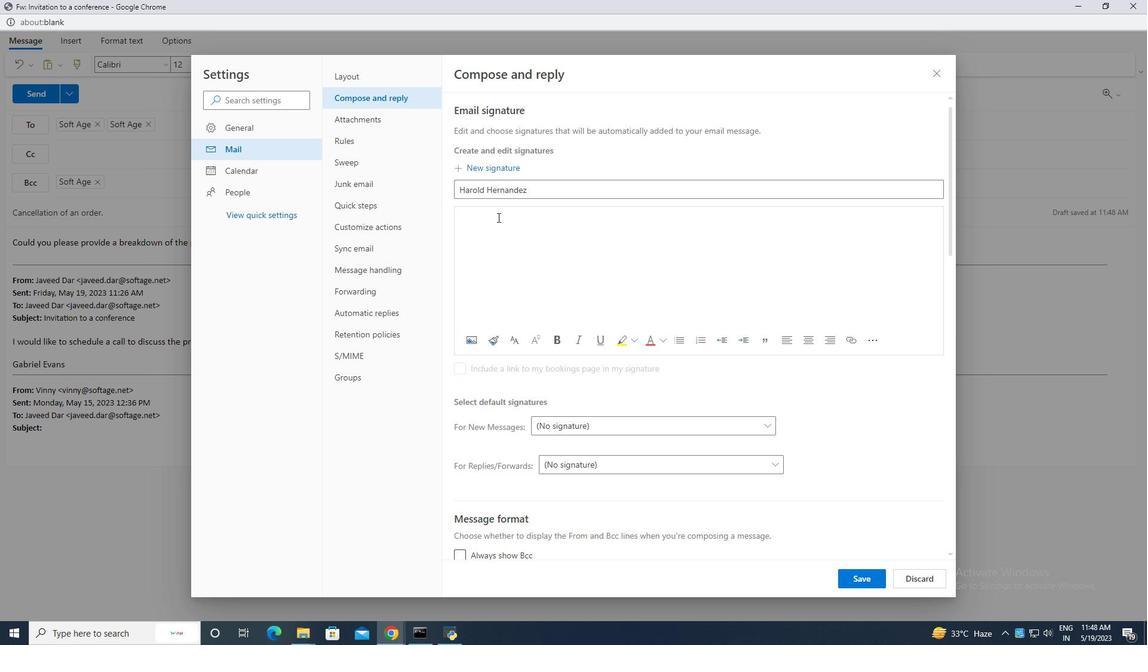 
Action: Mouse moved to (859, 577)
Screenshot: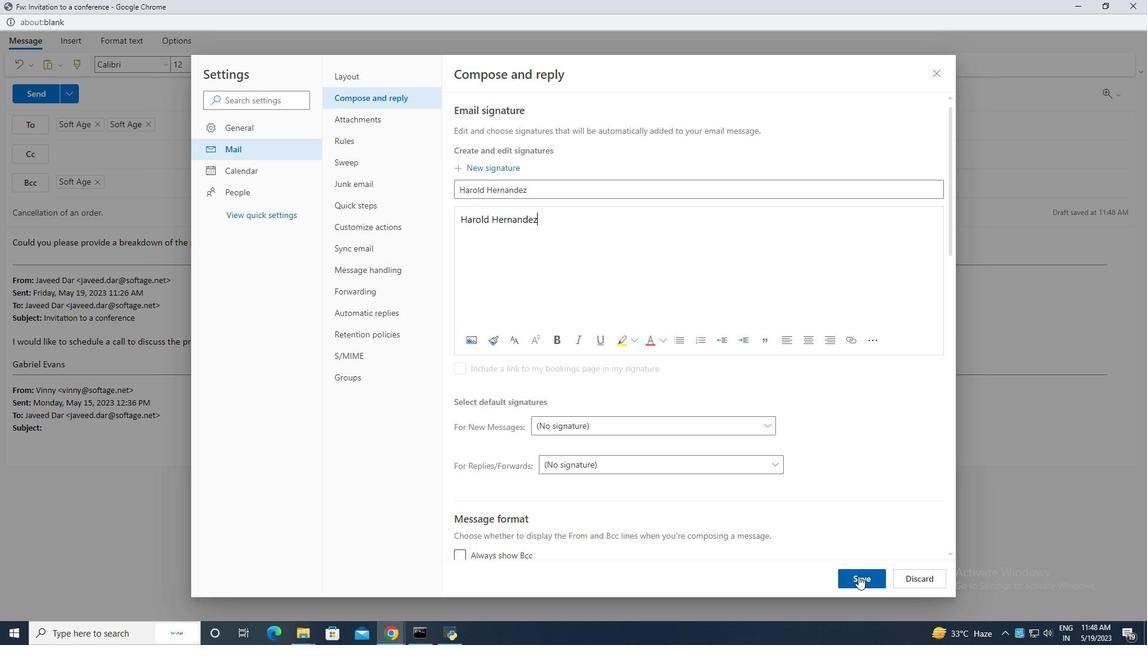 
Action: Mouse pressed left at (859, 577)
Screenshot: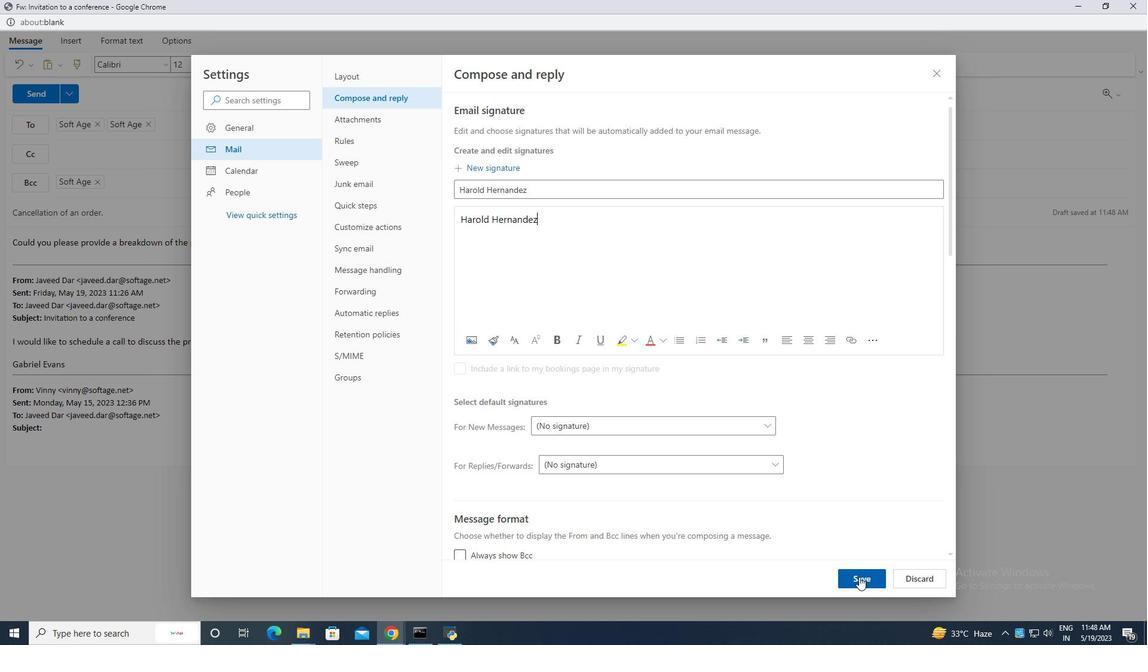 
Action: Mouse moved to (937, 77)
Screenshot: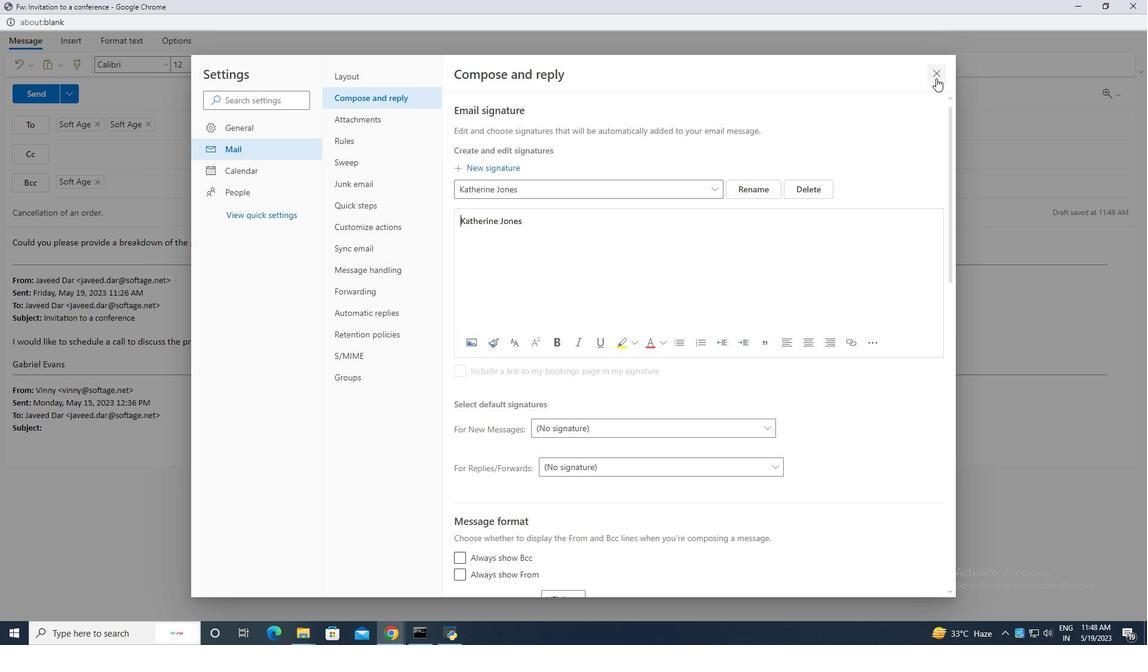 
Action: Mouse pressed left at (937, 77)
Screenshot: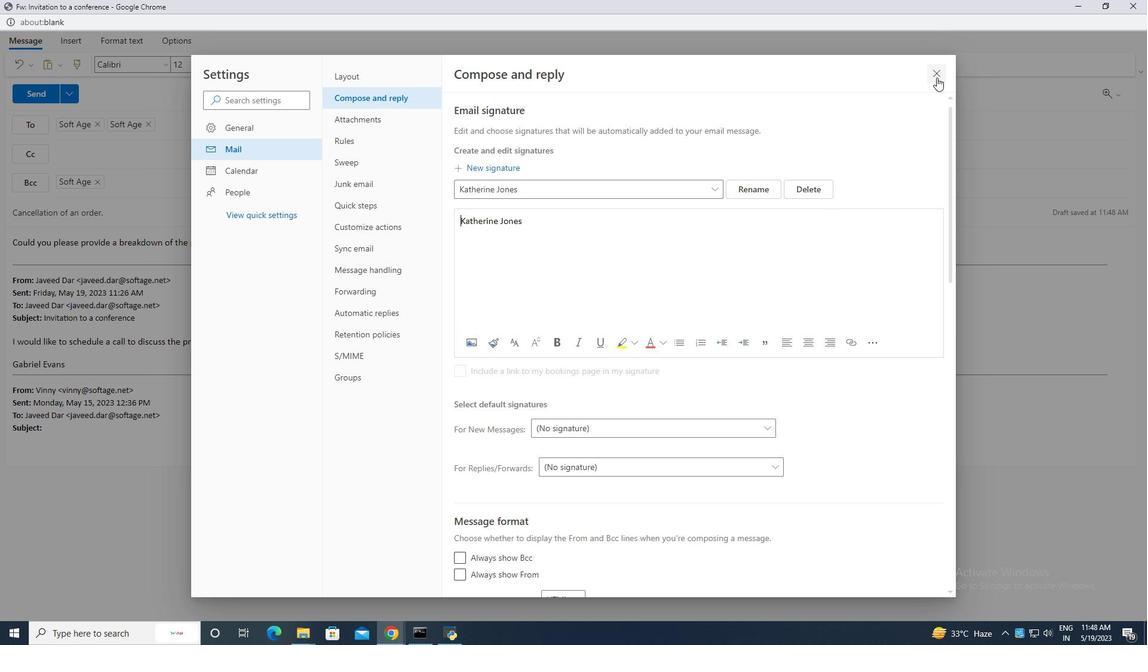 
Action: Mouse moved to (745, 64)
Screenshot: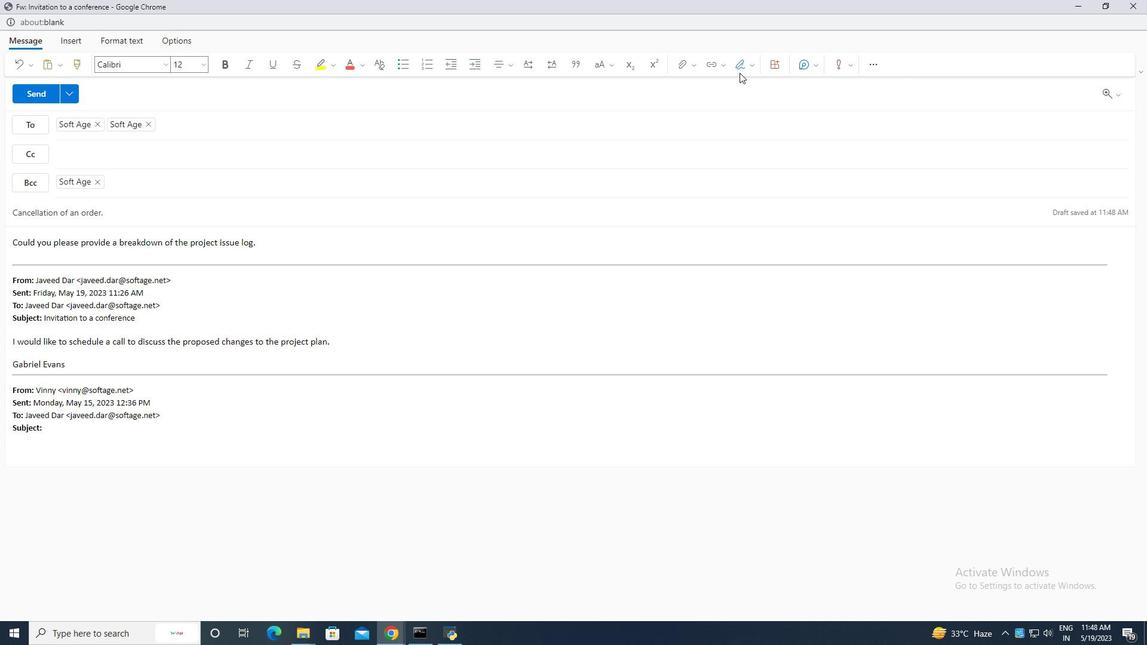 
Action: Mouse pressed left at (745, 64)
Screenshot: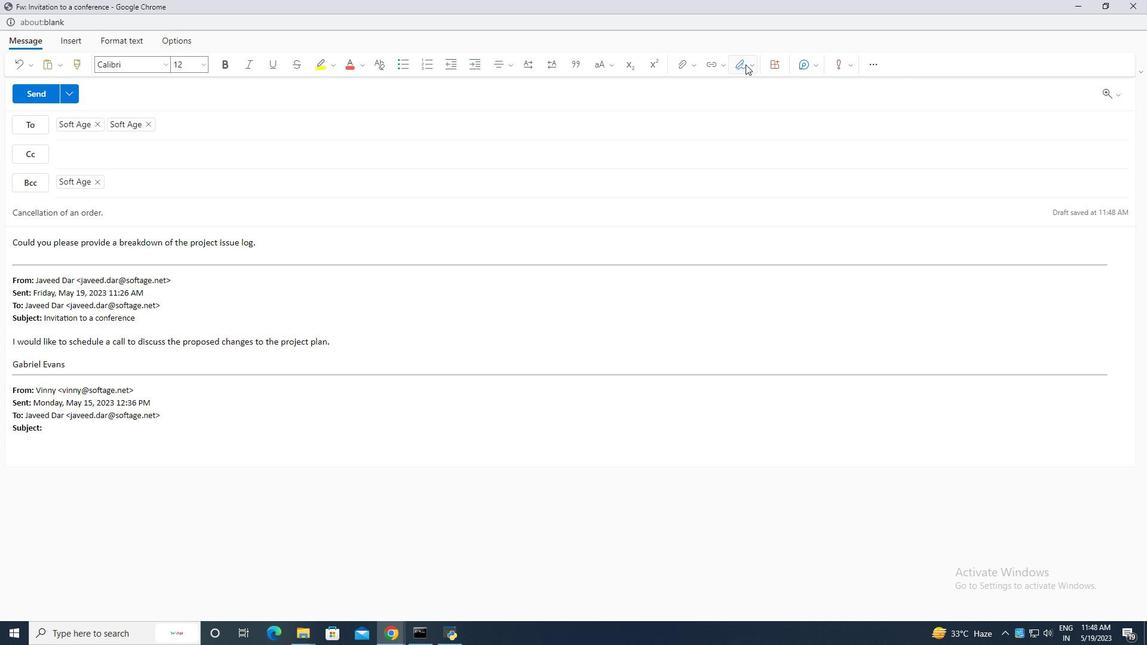 
Action: Mouse moved to (707, 281)
Screenshot: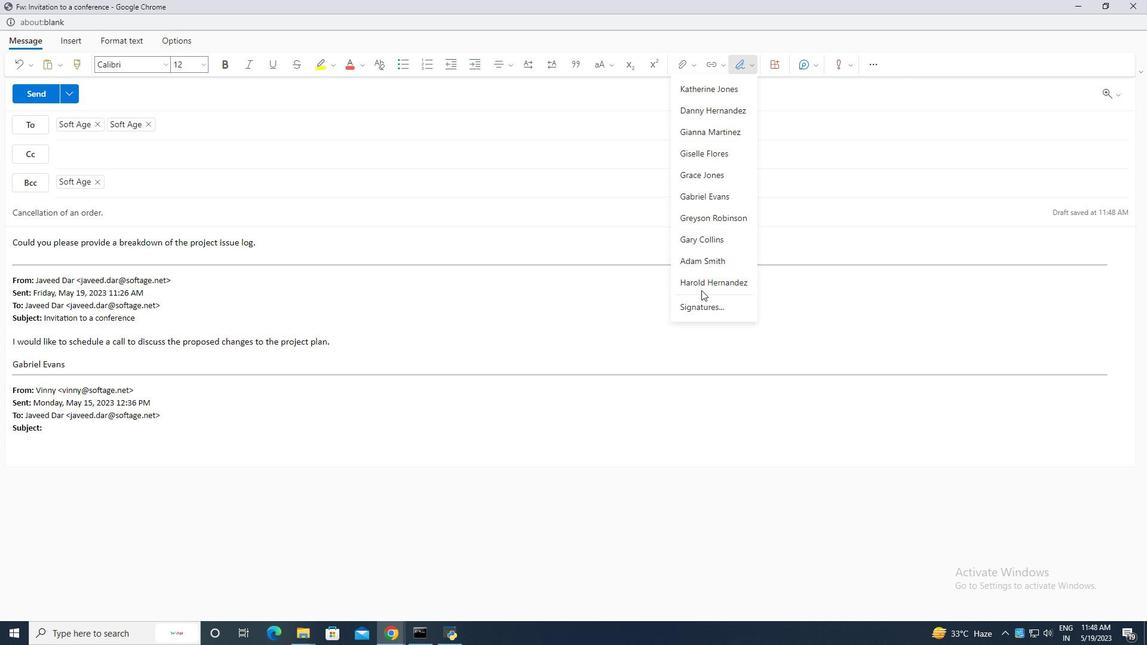 
Action: Mouse pressed left at (707, 281)
Screenshot: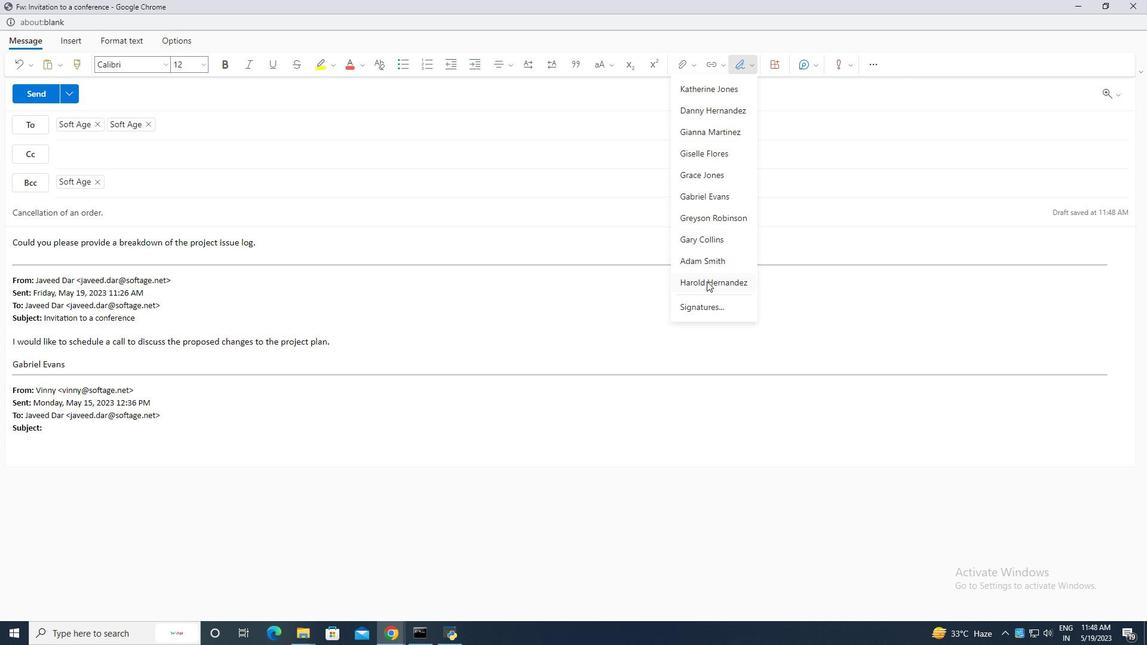 
Action: Mouse moved to (37, 97)
Screenshot: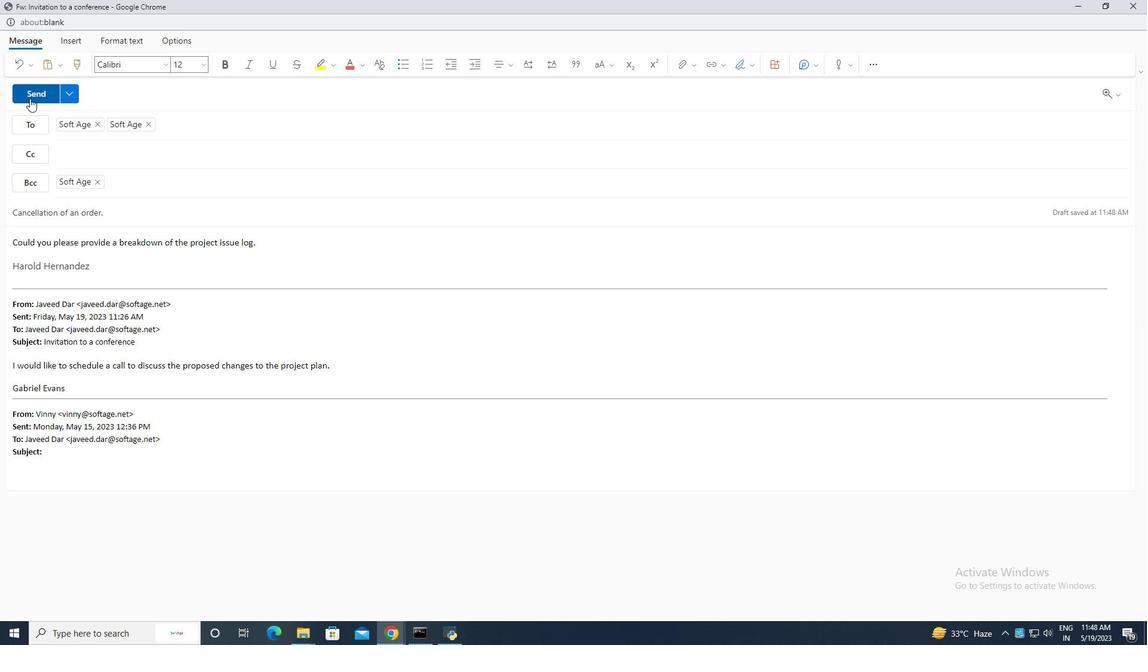
Action: Mouse pressed left at (37, 97)
Screenshot: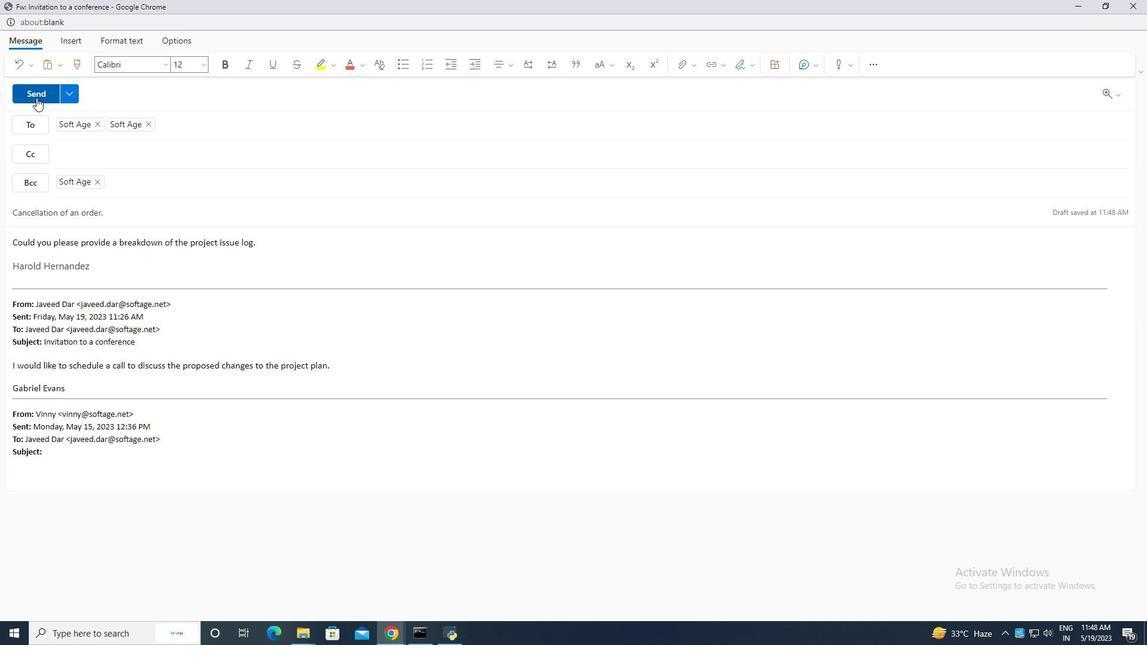
Action: Mouse moved to (37, 102)
Screenshot: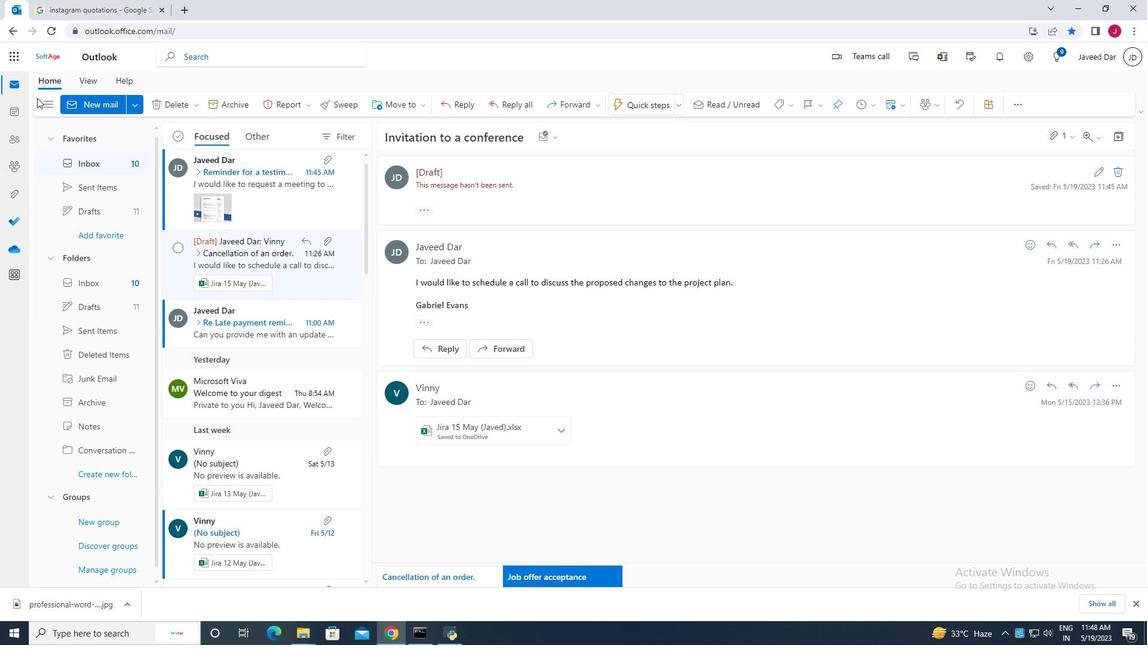 
